 Task: Plan a picnic at the lake on the 6th at 3:00 PM.
Action: Mouse moved to (436, 150)
Screenshot: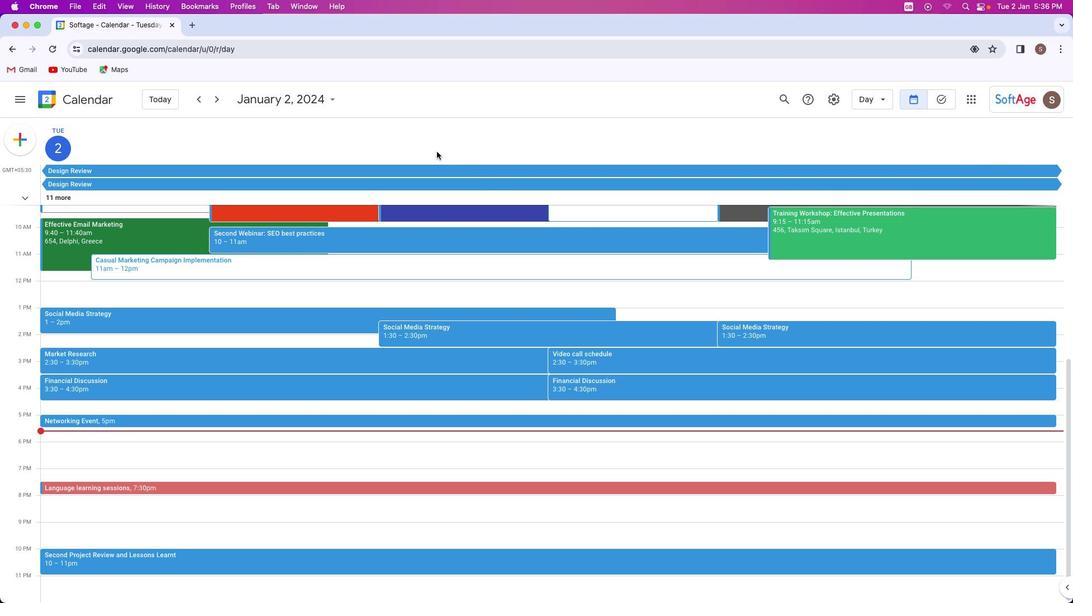 
Action: Mouse pressed left at (436, 150)
Screenshot: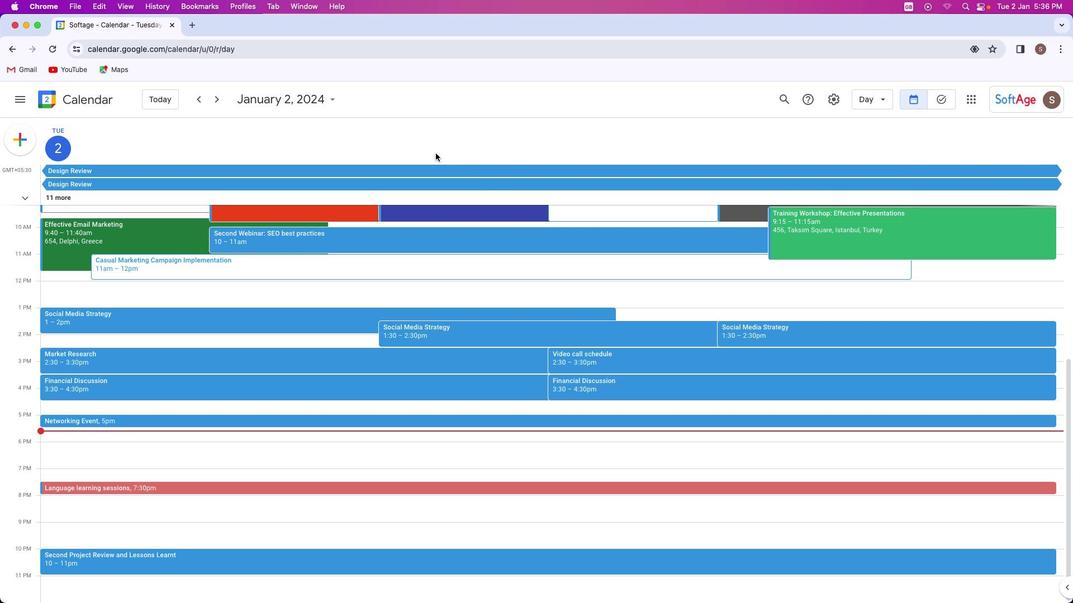 
Action: Mouse moved to (23, 138)
Screenshot: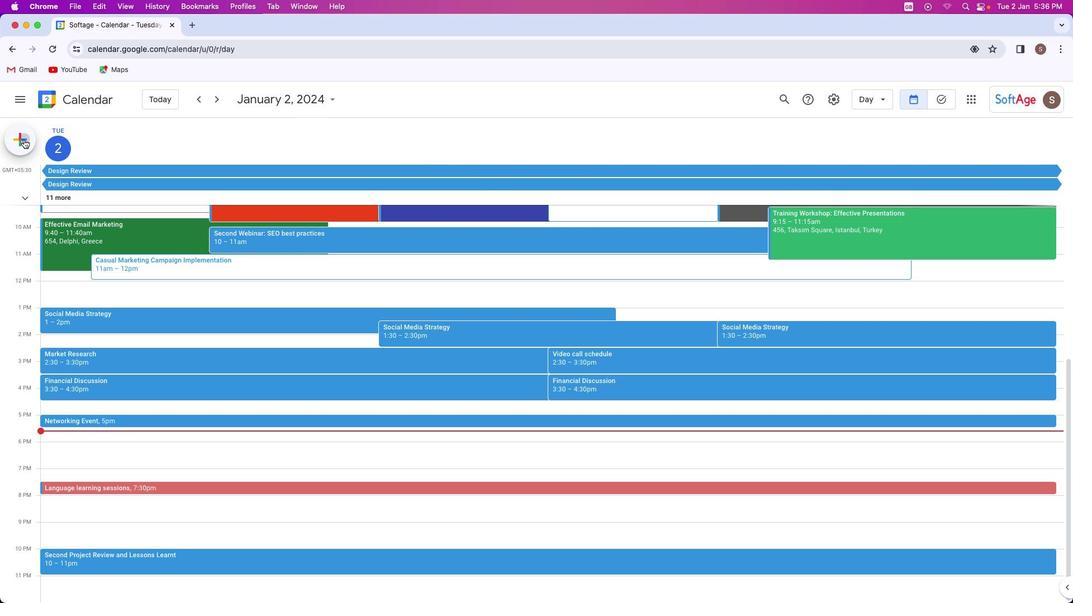 
Action: Mouse pressed left at (23, 138)
Screenshot: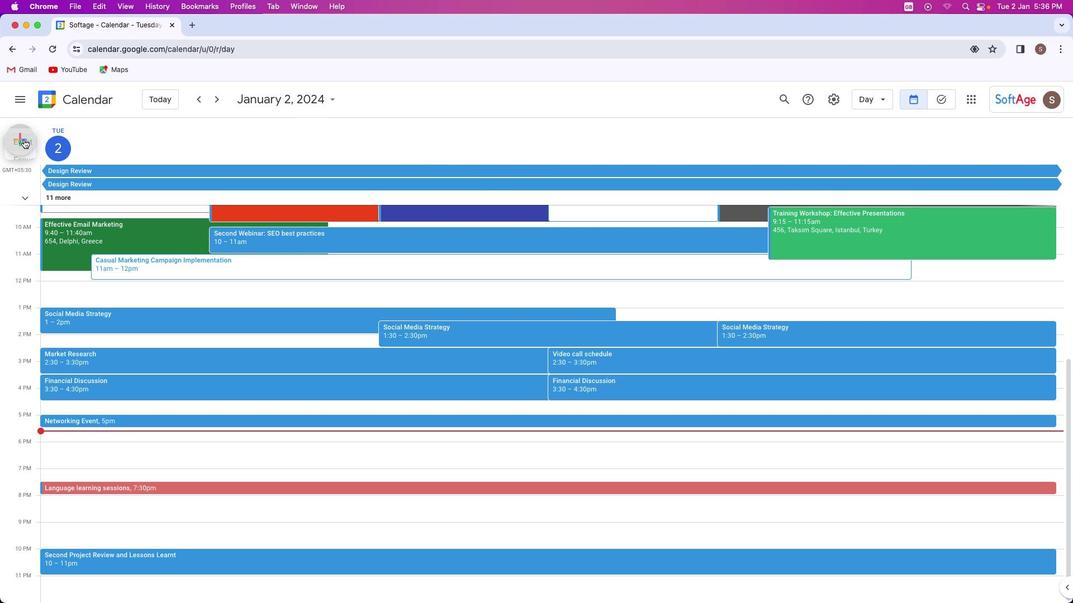 
Action: Mouse moved to (36, 174)
Screenshot: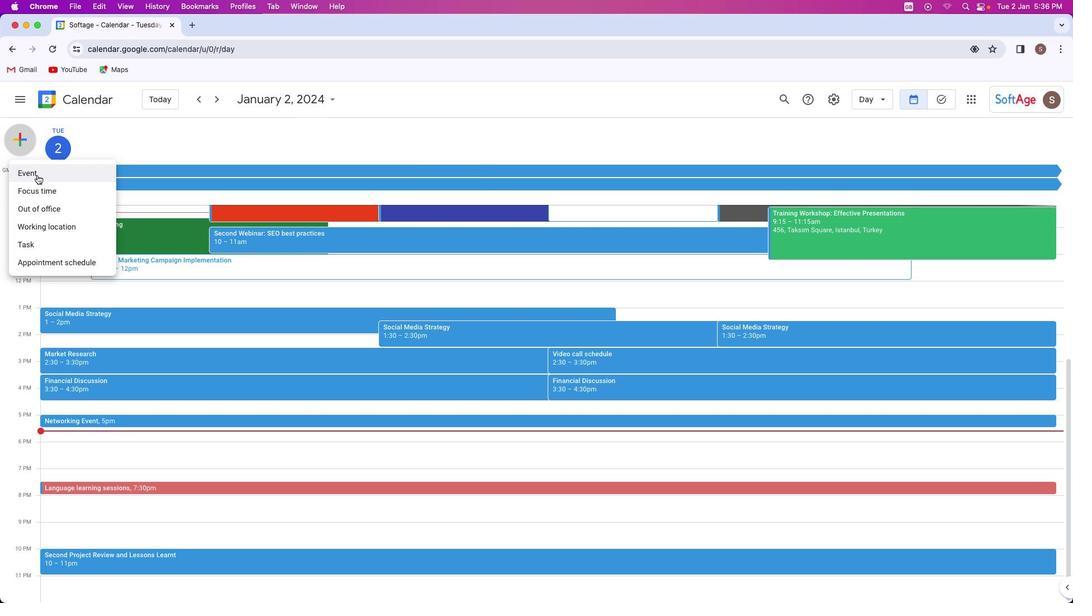 
Action: Mouse pressed left at (36, 174)
Screenshot: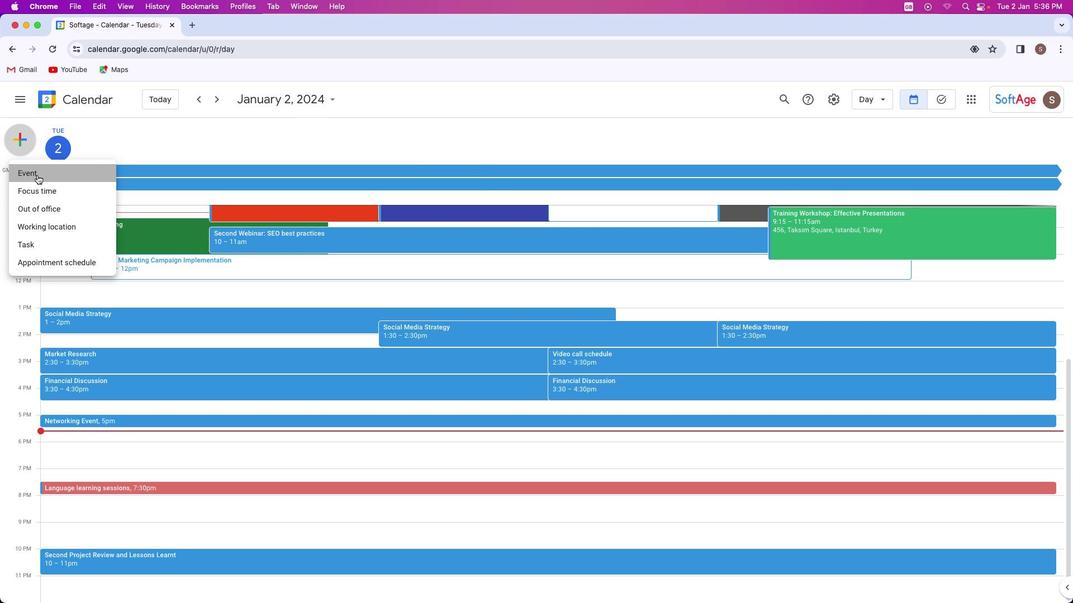 
Action: Mouse moved to (410, 237)
Screenshot: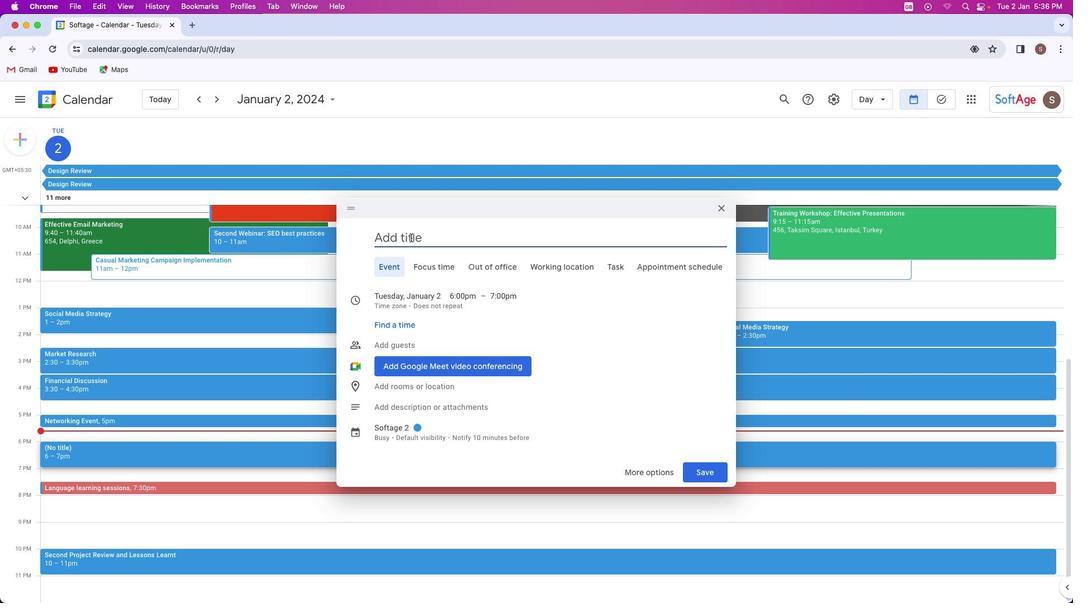 
Action: Key pressed Key.shift'P''i''c''n''i''c'Key.space'a''t'Key.space't''h''e'Key.space'l''a''k''e'
Screenshot: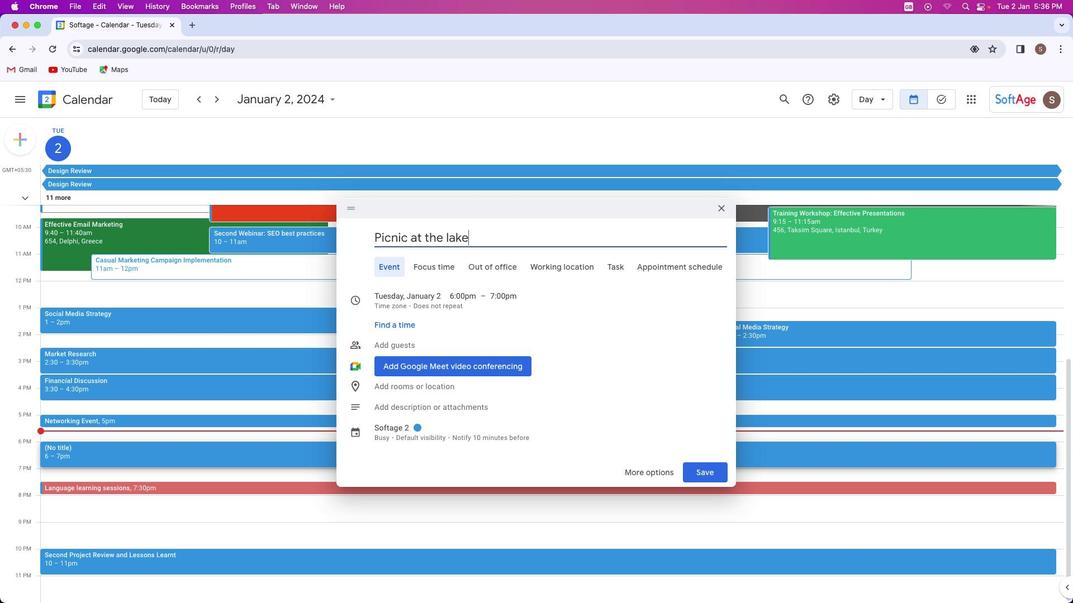 
Action: Mouse moved to (413, 301)
Screenshot: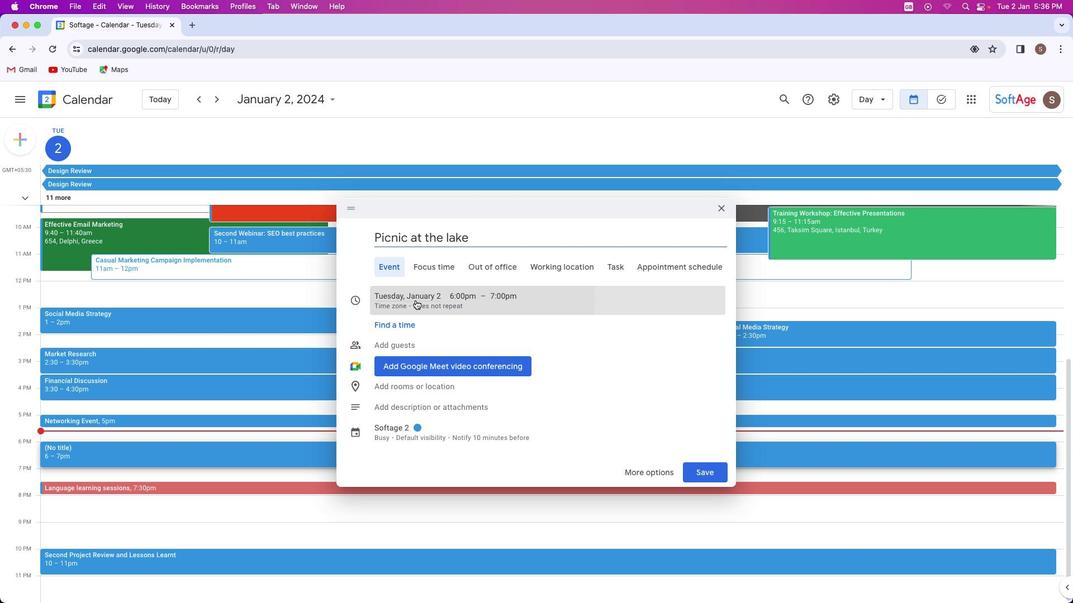 
Action: Mouse pressed left at (413, 301)
Screenshot: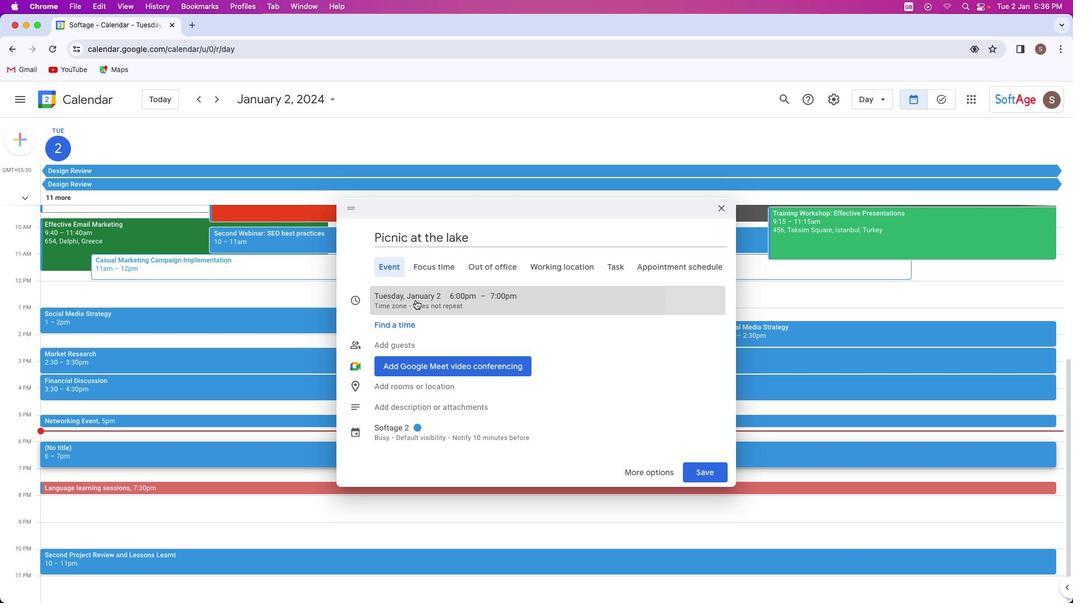 
Action: Mouse moved to (423, 296)
Screenshot: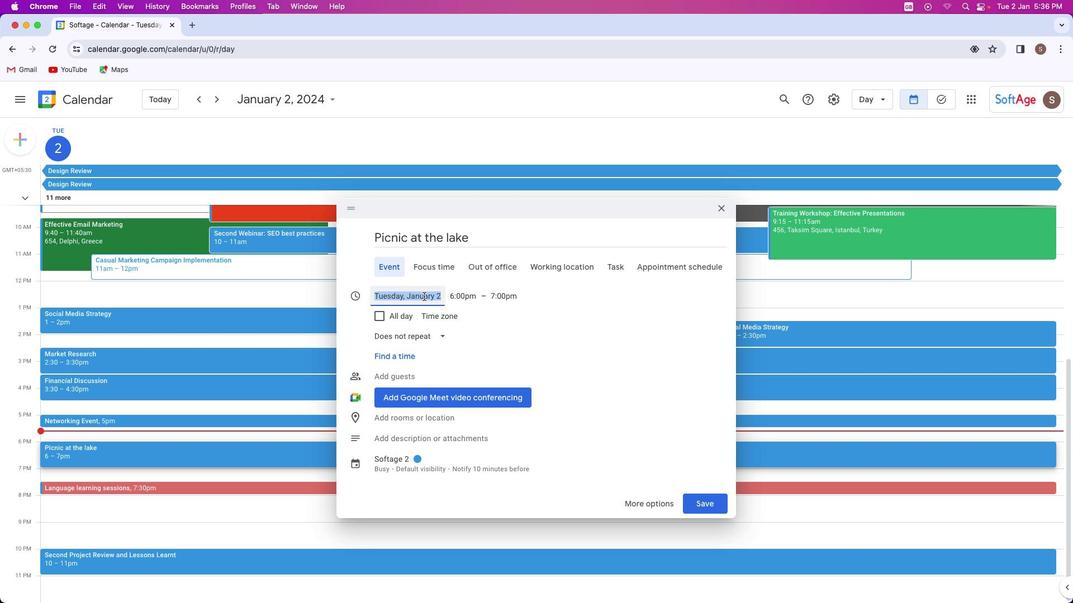
Action: Mouse pressed left at (423, 296)
Screenshot: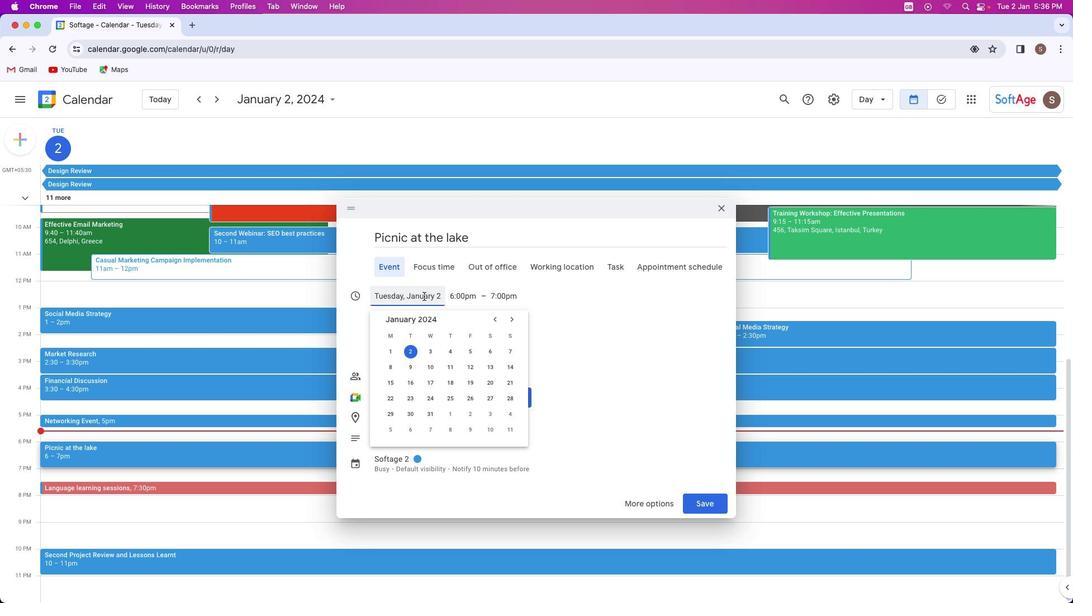 
Action: Mouse moved to (491, 352)
Screenshot: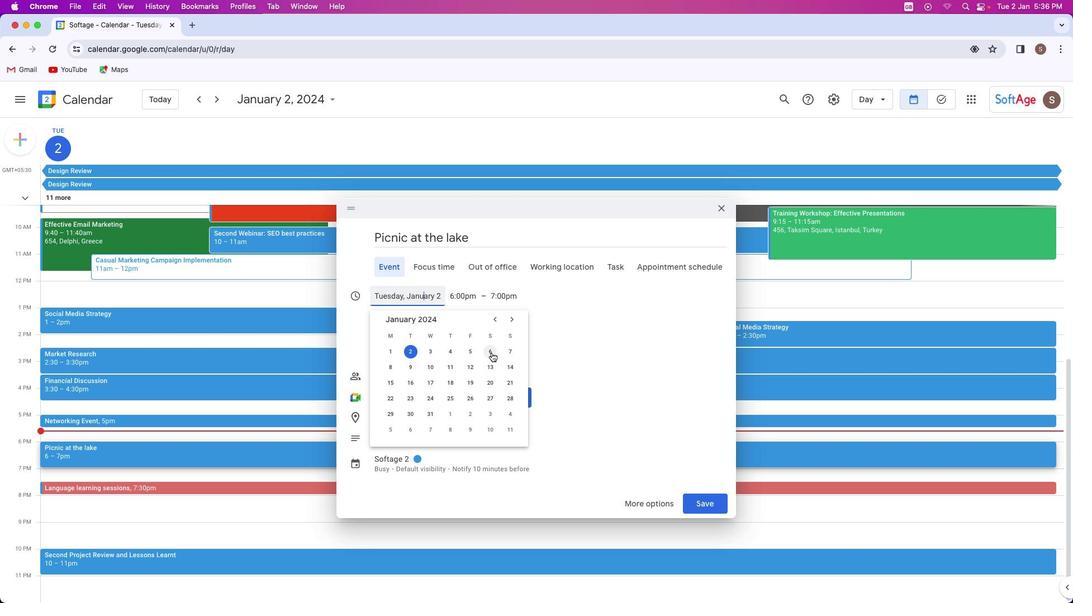 
Action: Mouse pressed left at (491, 352)
Screenshot: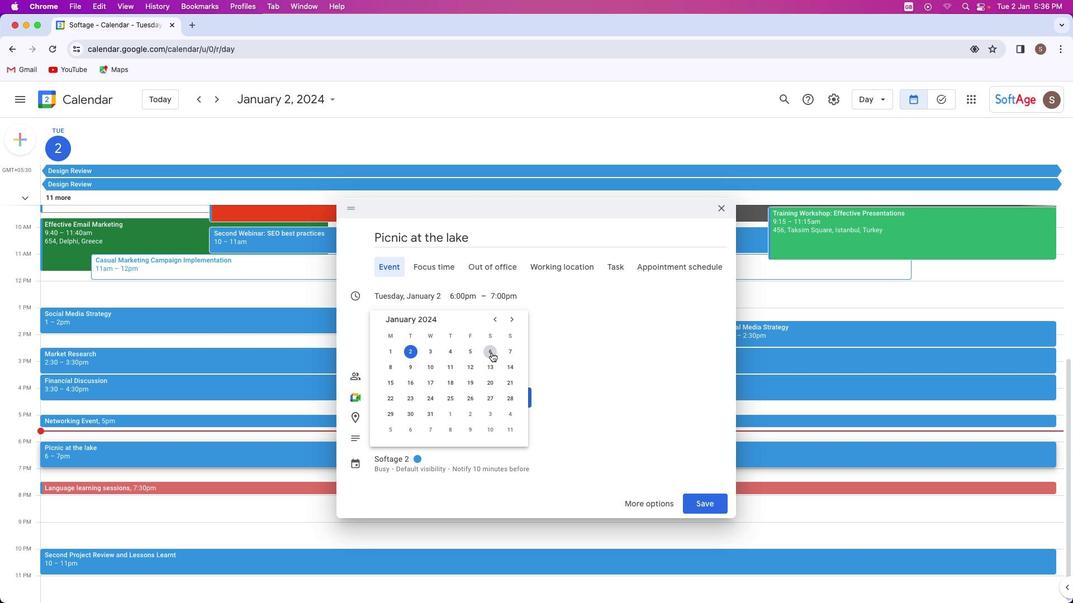 
Action: Mouse moved to (465, 298)
Screenshot: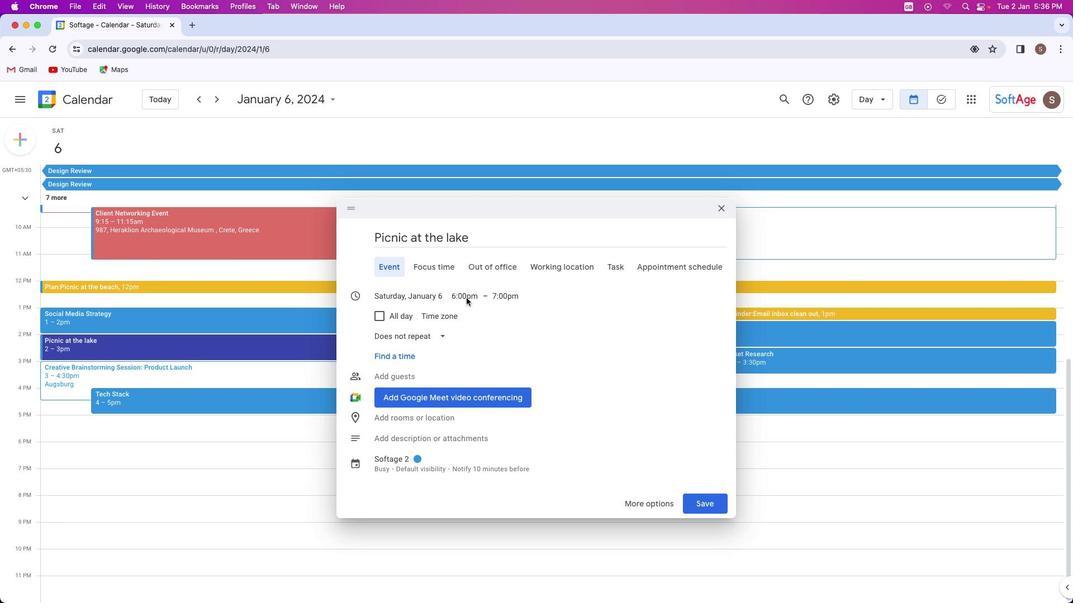 
Action: Mouse pressed left at (465, 298)
Screenshot: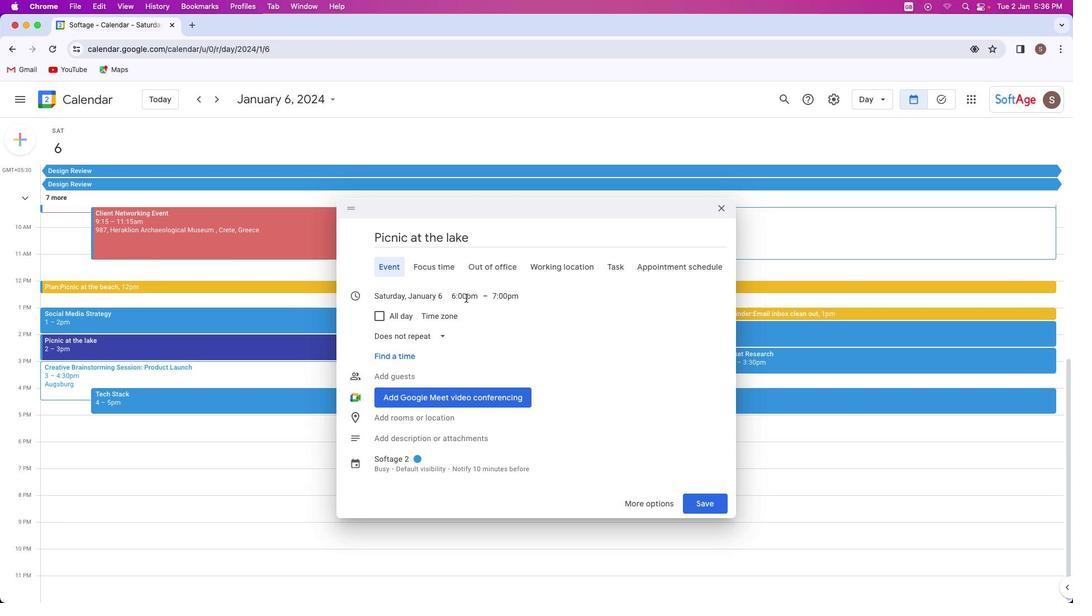 
Action: Mouse moved to (480, 372)
Screenshot: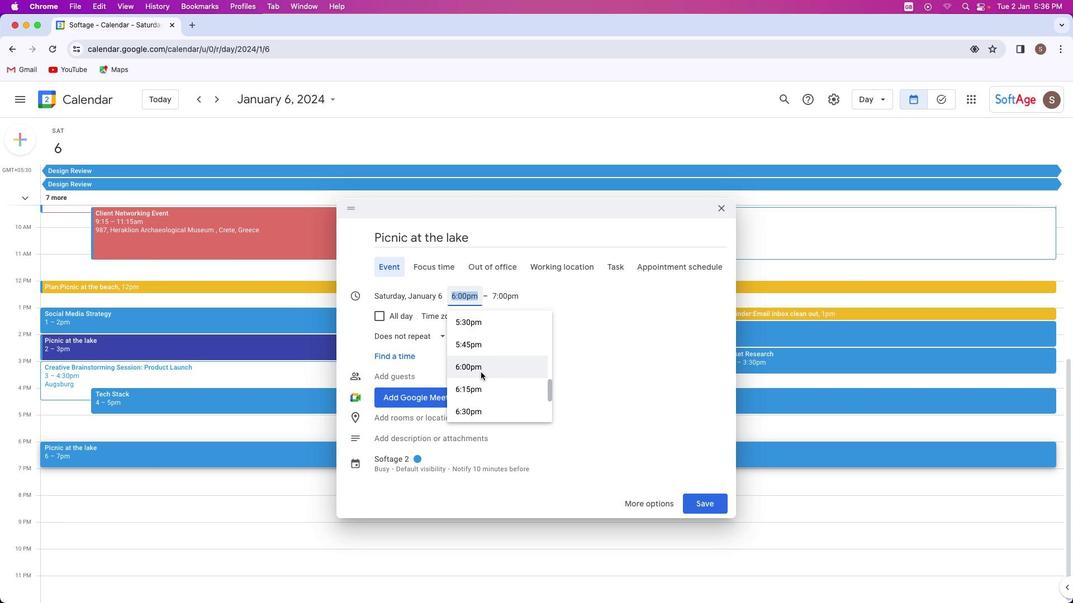 
Action: Mouse scrolled (480, 372) with delta (0, 0)
Screenshot: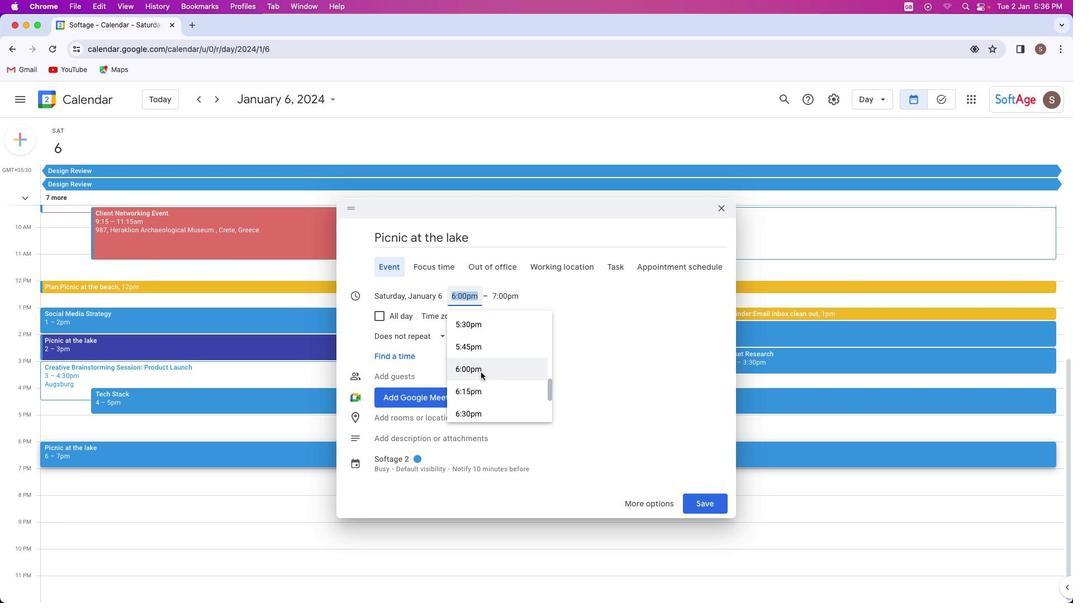 
Action: Mouse scrolled (480, 372) with delta (0, 0)
Screenshot: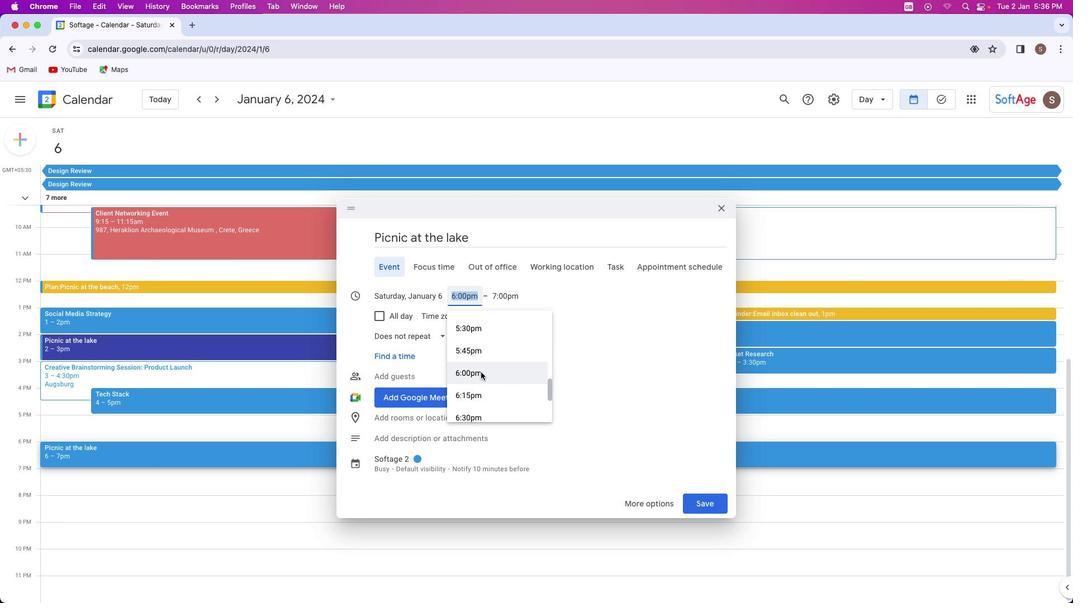
Action: Mouse scrolled (480, 372) with delta (0, 0)
Screenshot: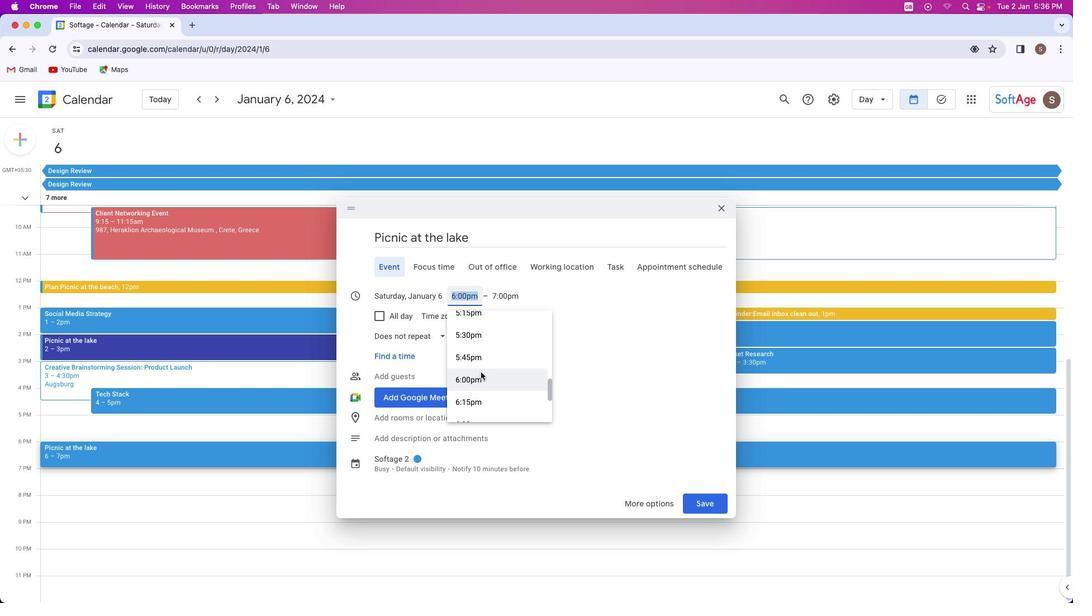 
Action: Mouse scrolled (480, 372) with delta (0, 0)
Screenshot: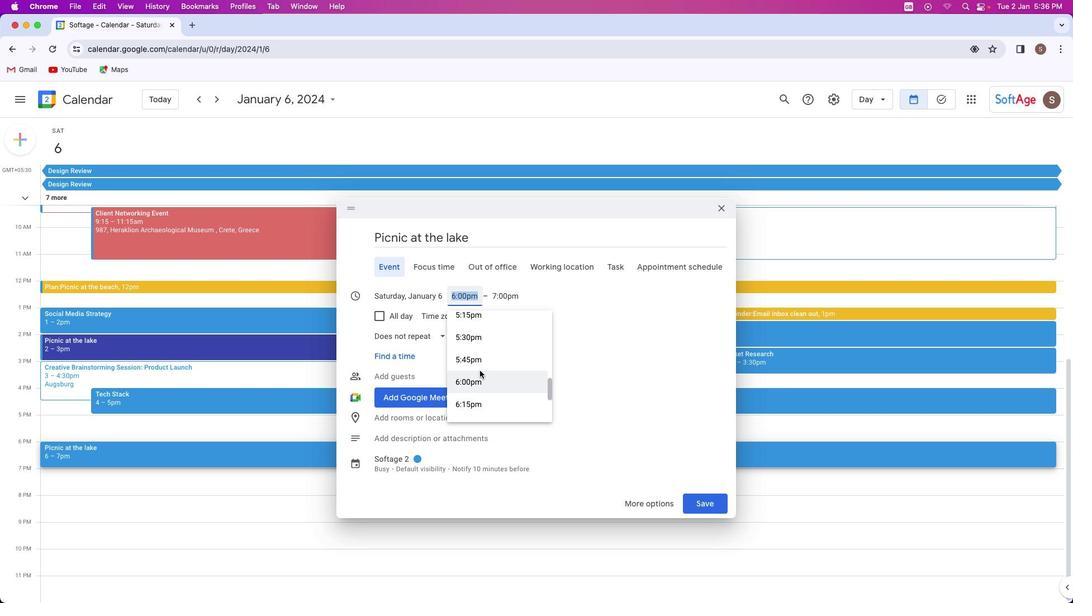 
Action: Mouse moved to (478, 369)
Screenshot: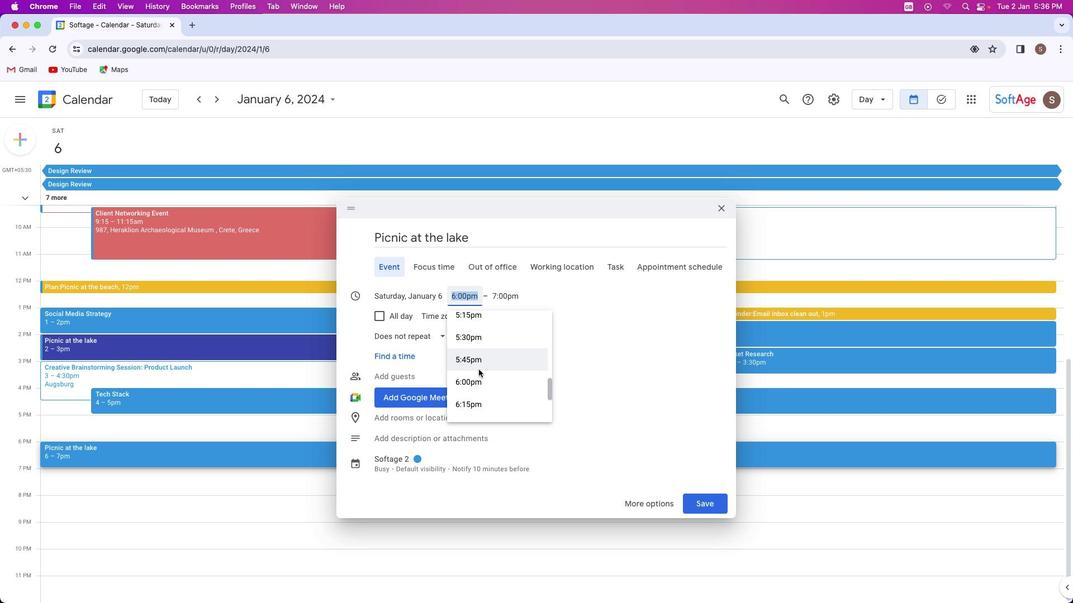 
Action: Mouse scrolled (478, 369) with delta (0, 0)
Screenshot: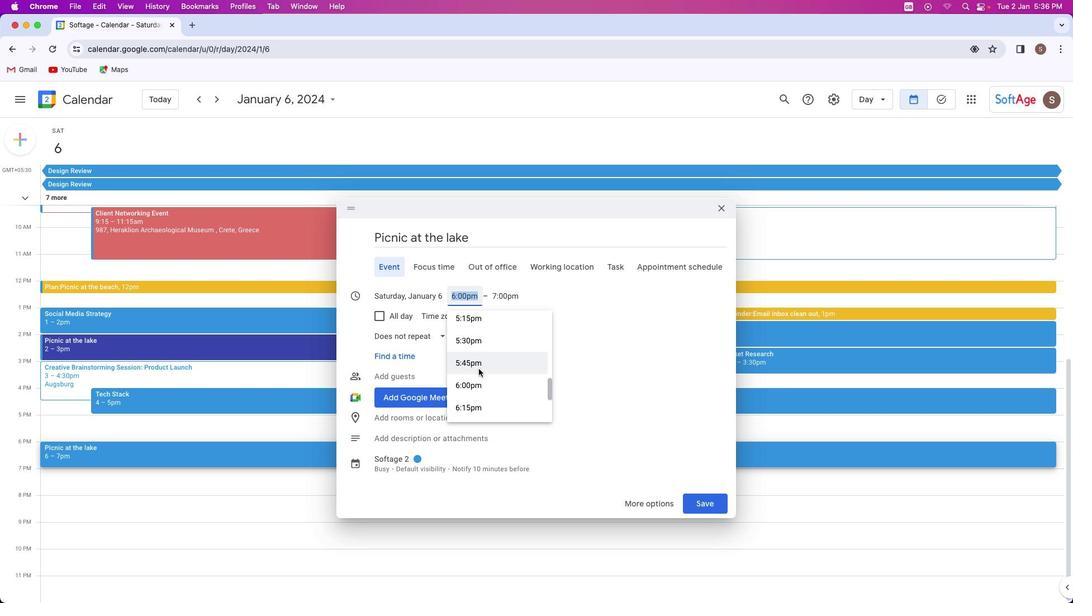 
Action: Mouse moved to (478, 369)
Screenshot: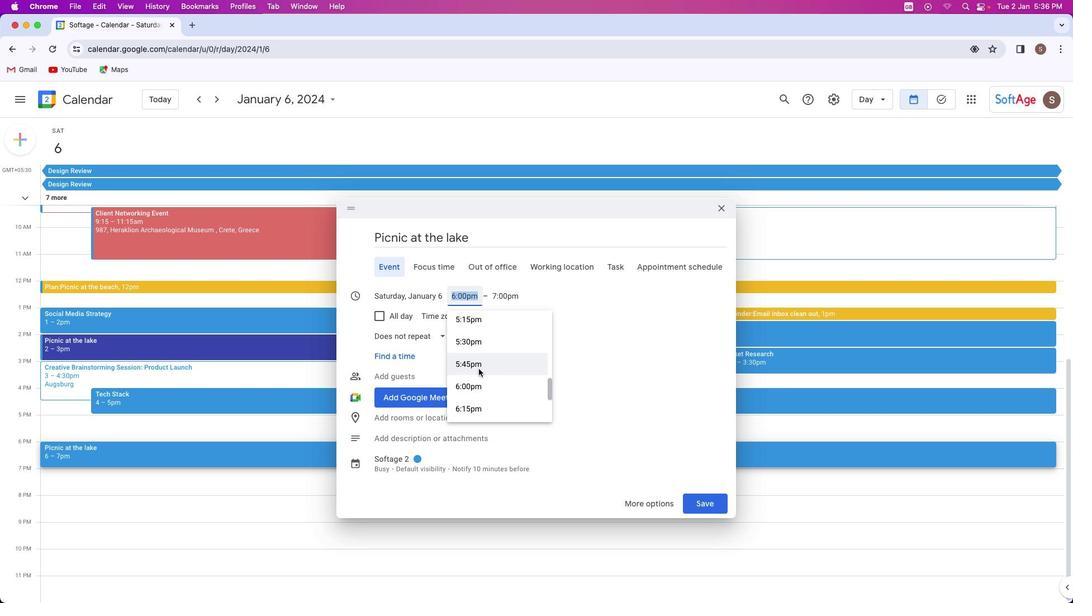 
Action: Mouse scrolled (478, 369) with delta (0, 0)
Screenshot: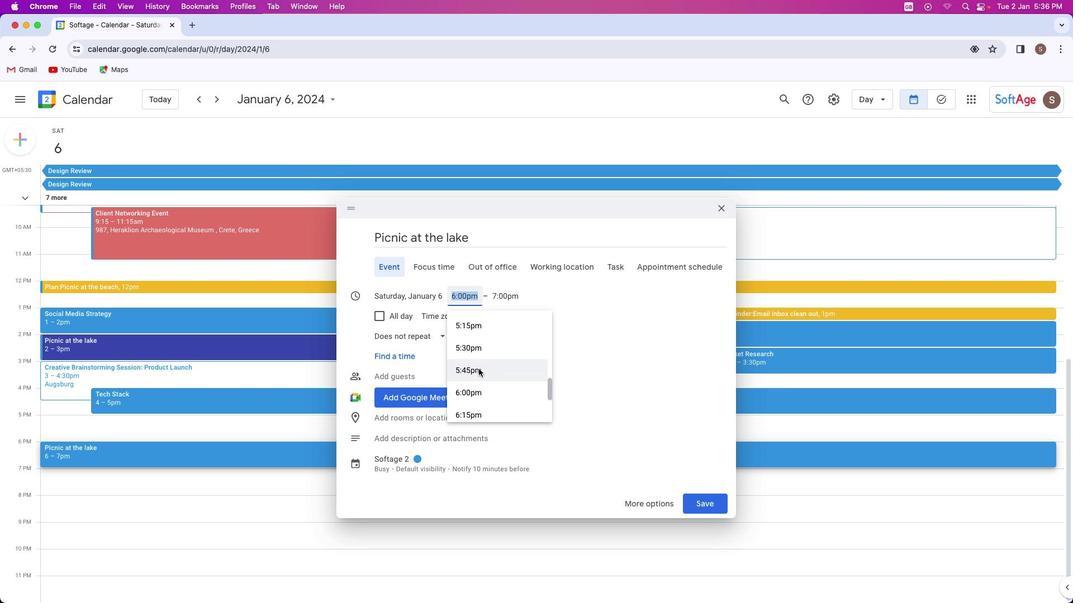 
Action: Mouse scrolled (478, 369) with delta (0, 0)
Screenshot: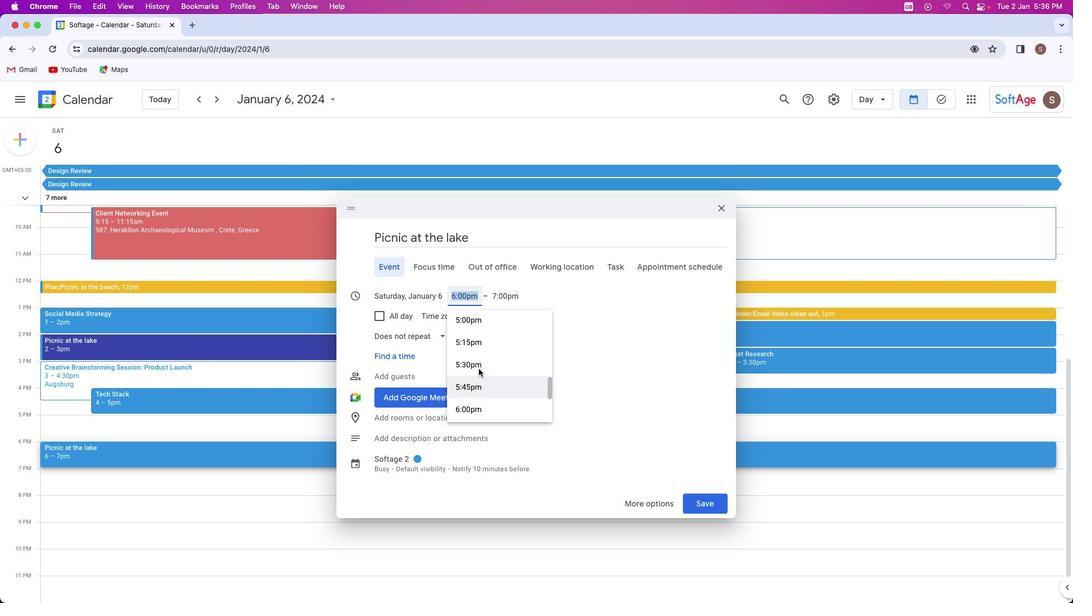 
Action: Mouse scrolled (478, 369) with delta (0, 0)
Screenshot: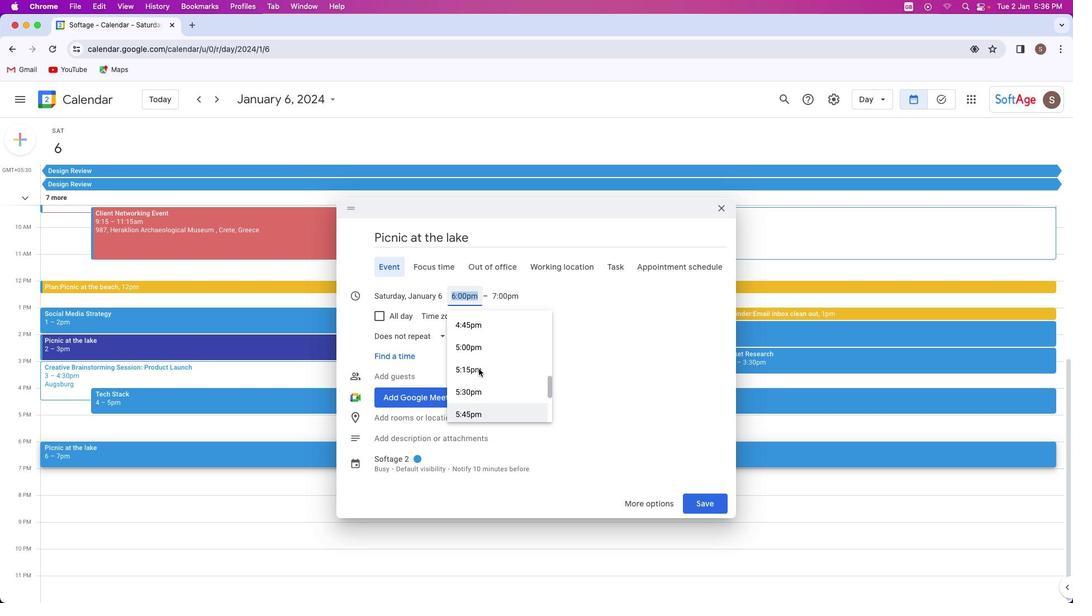 
Action: Mouse scrolled (478, 369) with delta (0, 0)
Screenshot: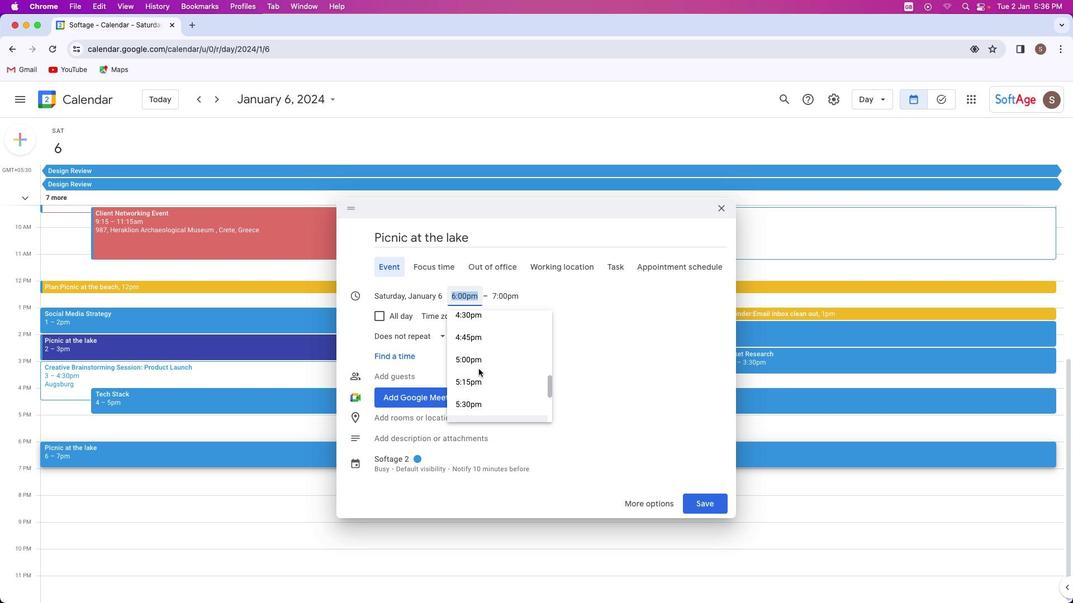 
Action: Mouse moved to (477, 369)
Screenshot: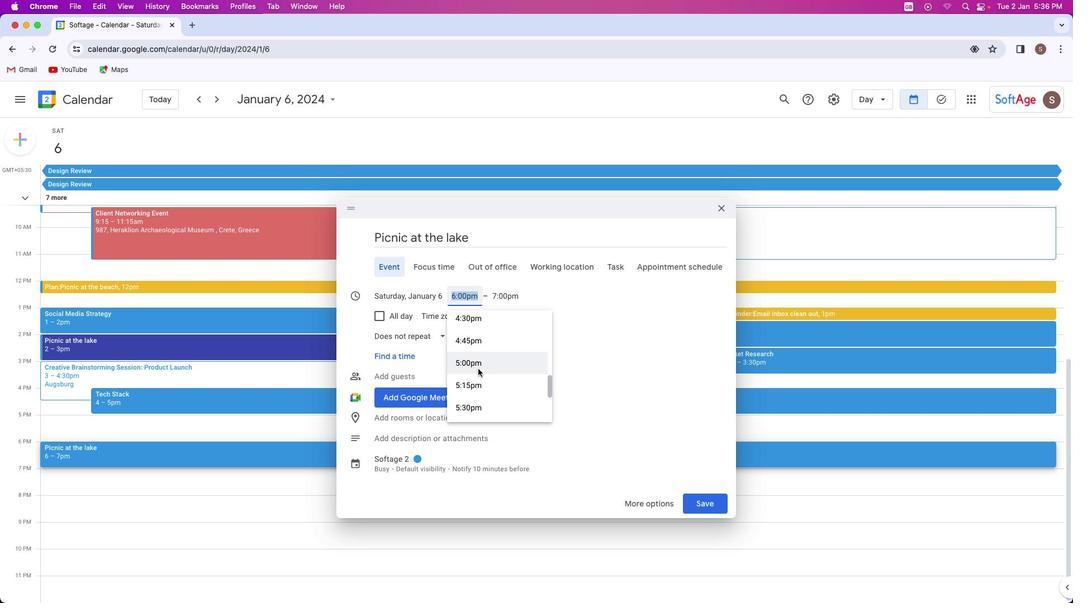 
Action: Mouse scrolled (477, 369) with delta (0, 0)
Screenshot: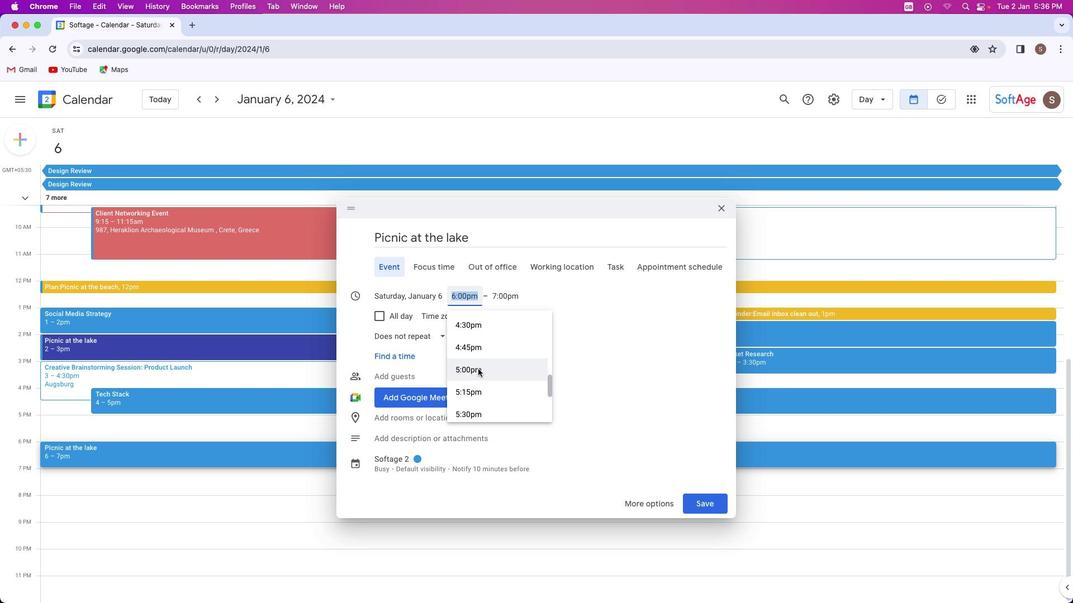 
Action: Mouse scrolled (477, 369) with delta (0, 0)
Screenshot: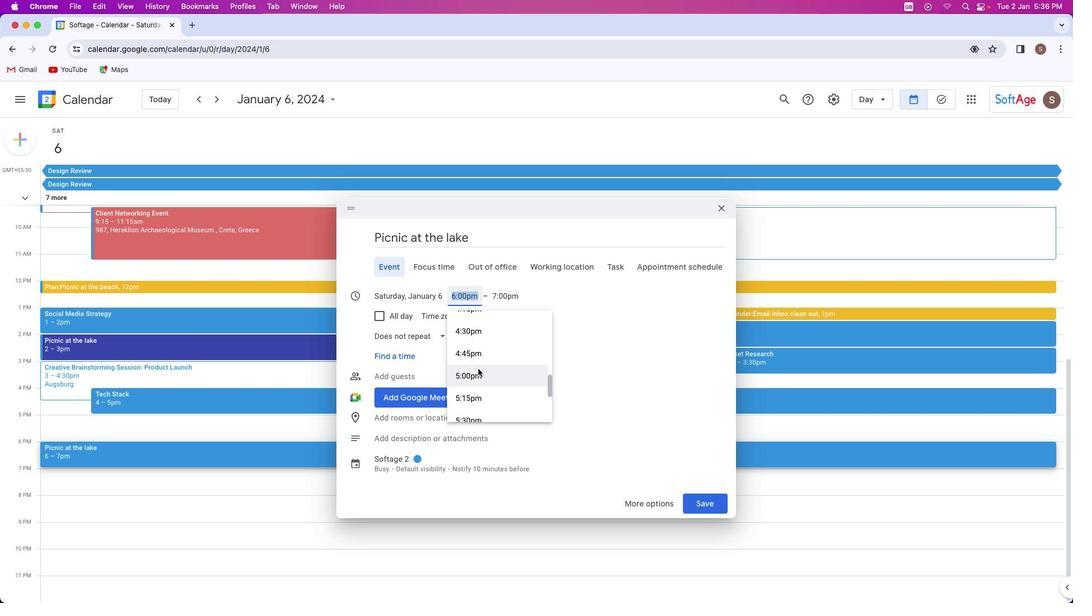
Action: Mouse scrolled (477, 369) with delta (0, 0)
Screenshot: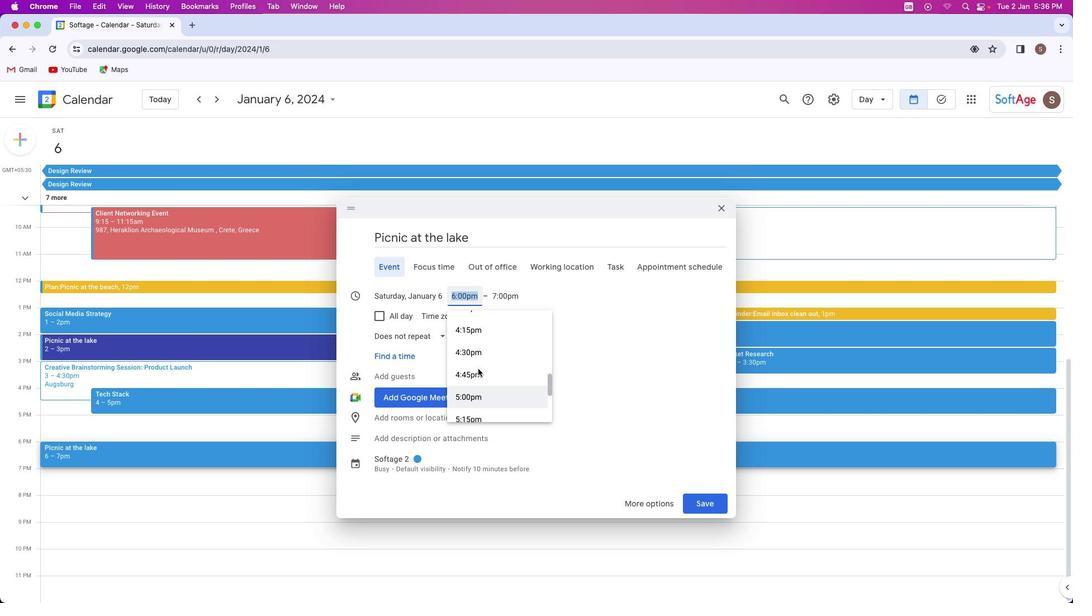 
Action: Mouse scrolled (477, 369) with delta (0, 0)
Screenshot: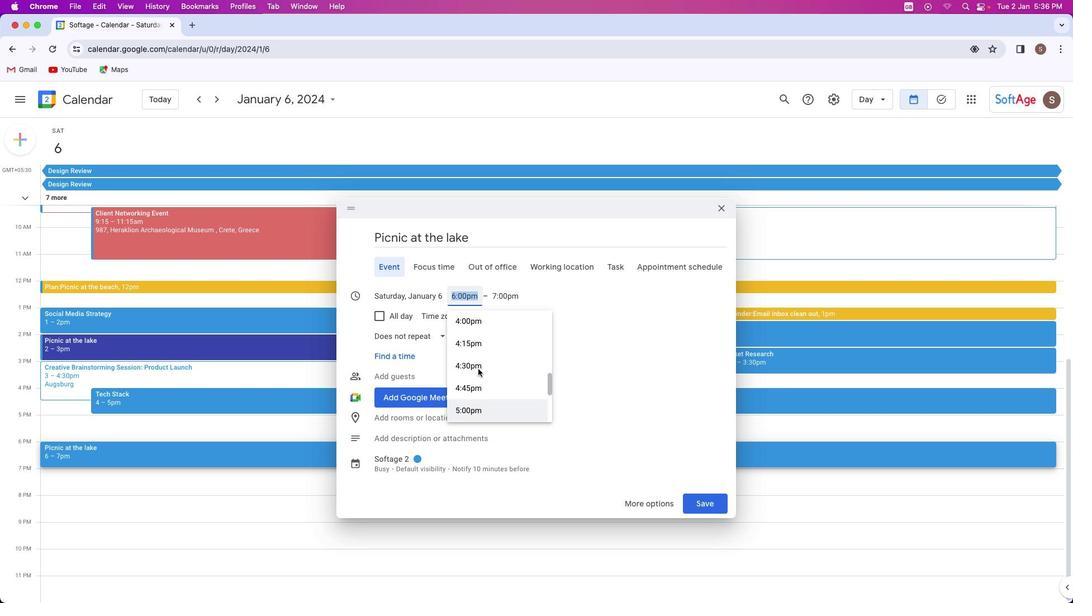 
Action: Mouse scrolled (477, 369) with delta (0, 0)
Screenshot: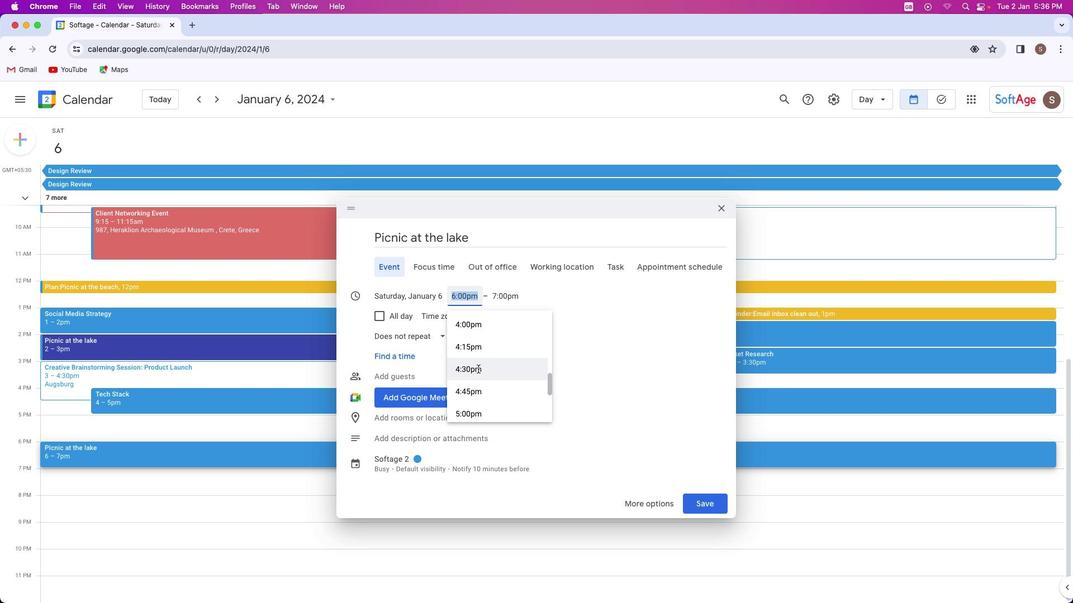 
Action: Mouse scrolled (477, 369) with delta (0, 0)
Screenshot: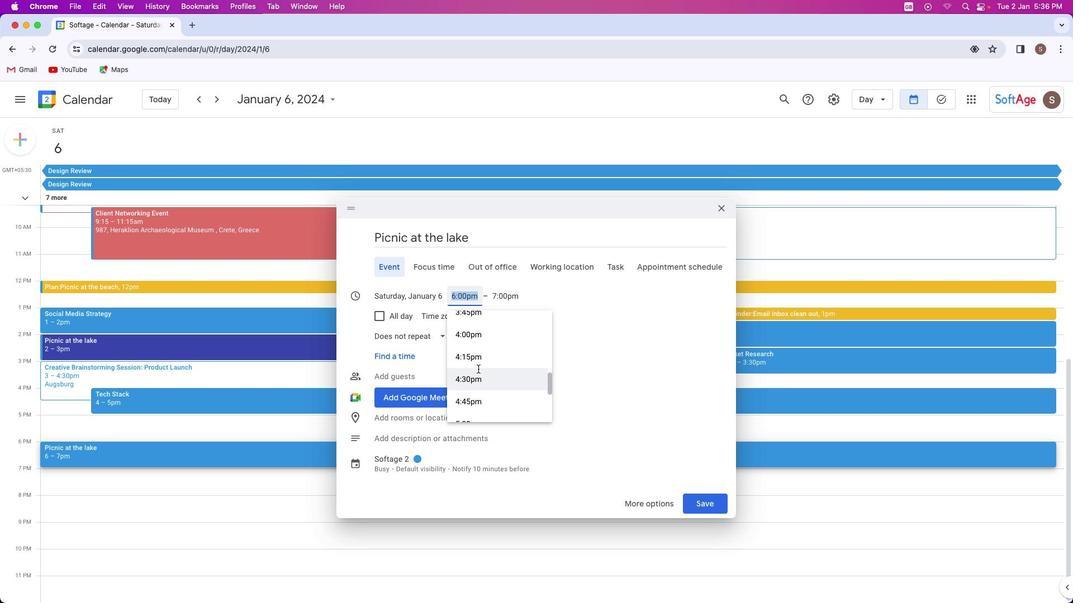 
Action: Mouse scrolled (477, 369) with delta (0, 0)
Screenshot: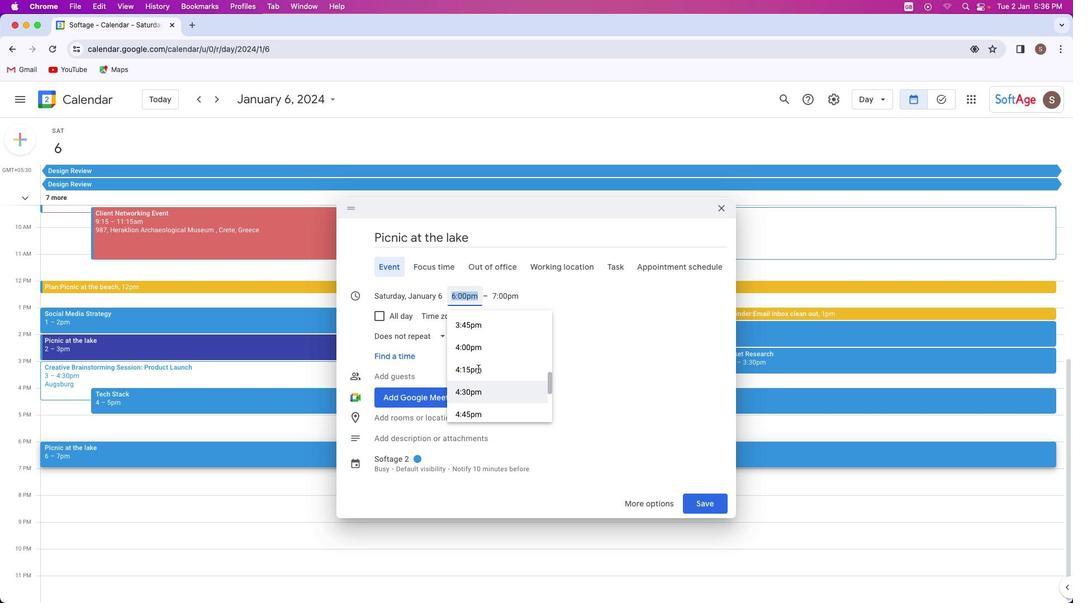 
Action: Mouse scrolled (477, 369) with delta (0, 0)
Screenshot: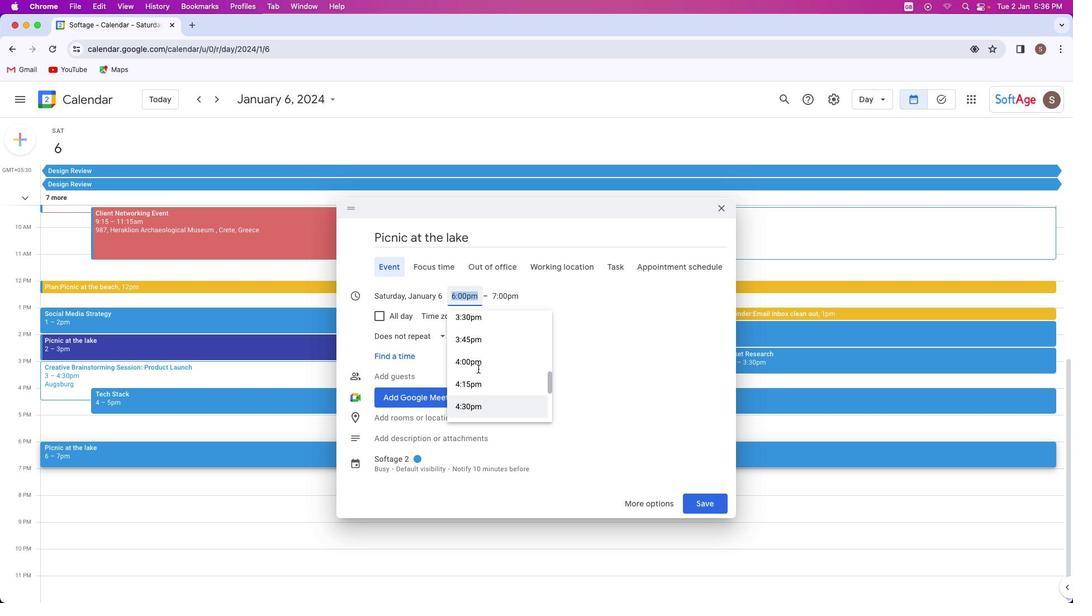 
Action: Mouse moved to (476, 369)
Screenshot: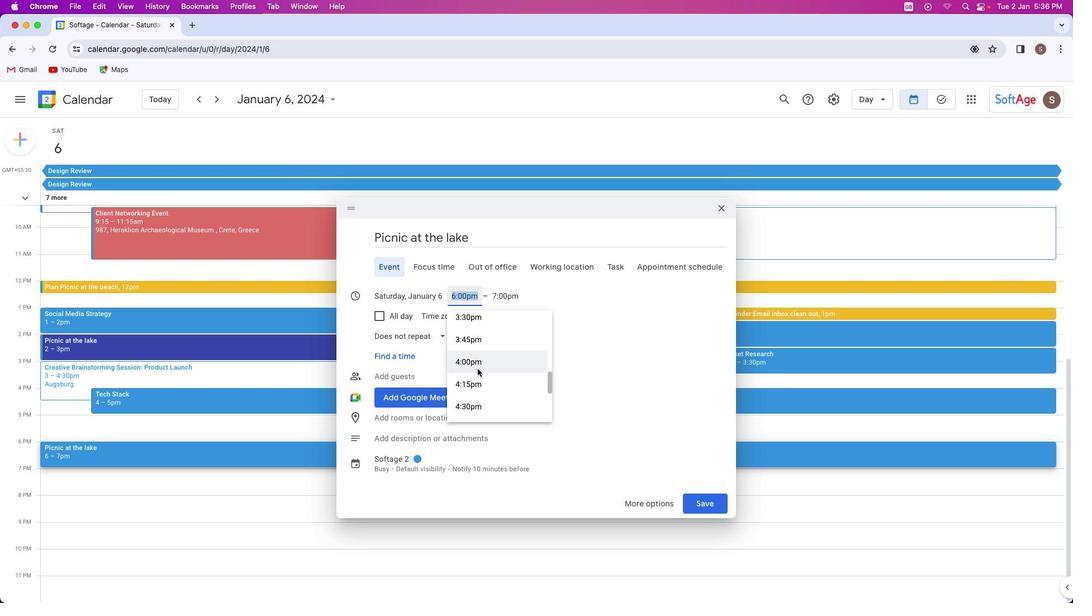 
Action: Mouse scrolled (476, 369) with delta (0, 0)
Screenshot: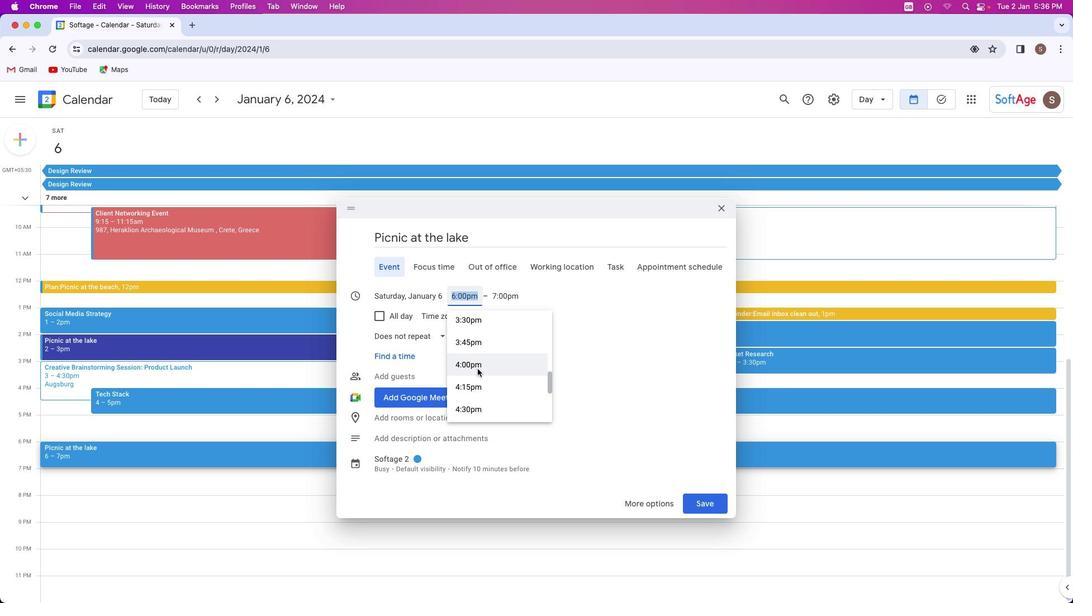
Action: Mouse scrolled (476, 369) with delta (0, 0)
Screenshot: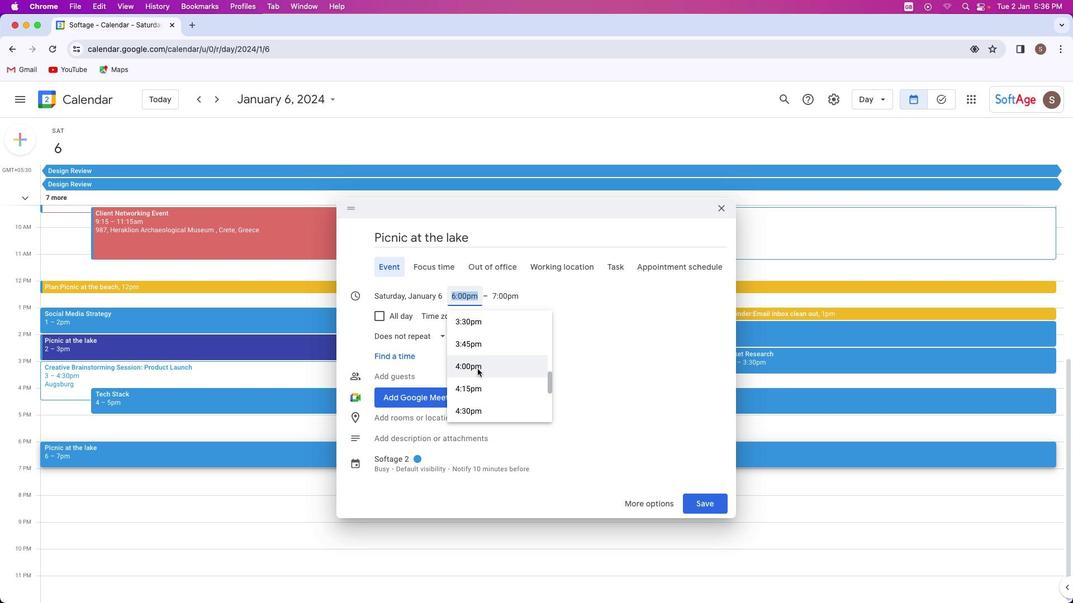 
Action: Mouse scrolled (476, 369) with delta (0, 0)
Screenshot: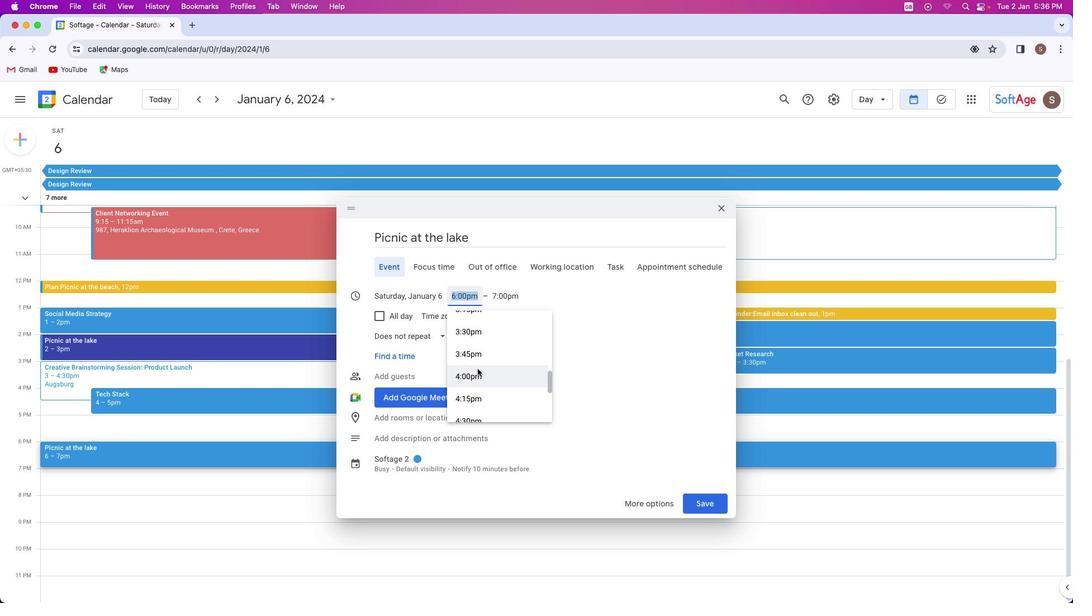 
Action: Mouse scrolled (476, 369) with delta (0, 0)
Screenshot: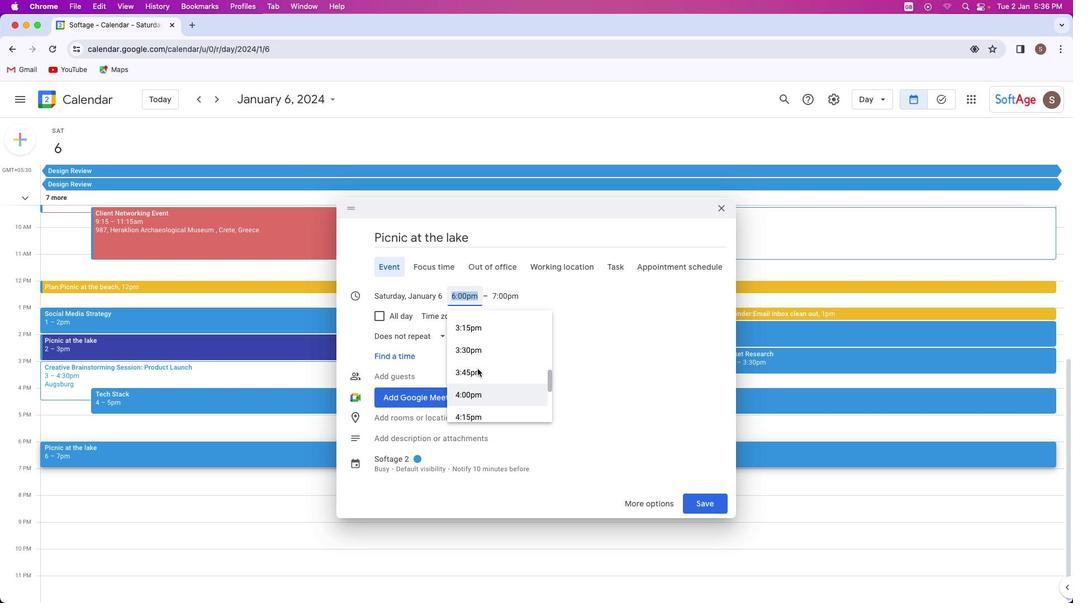
Action: Mouse scrolled (476, 369) with delta (0, 0)
Screenshot: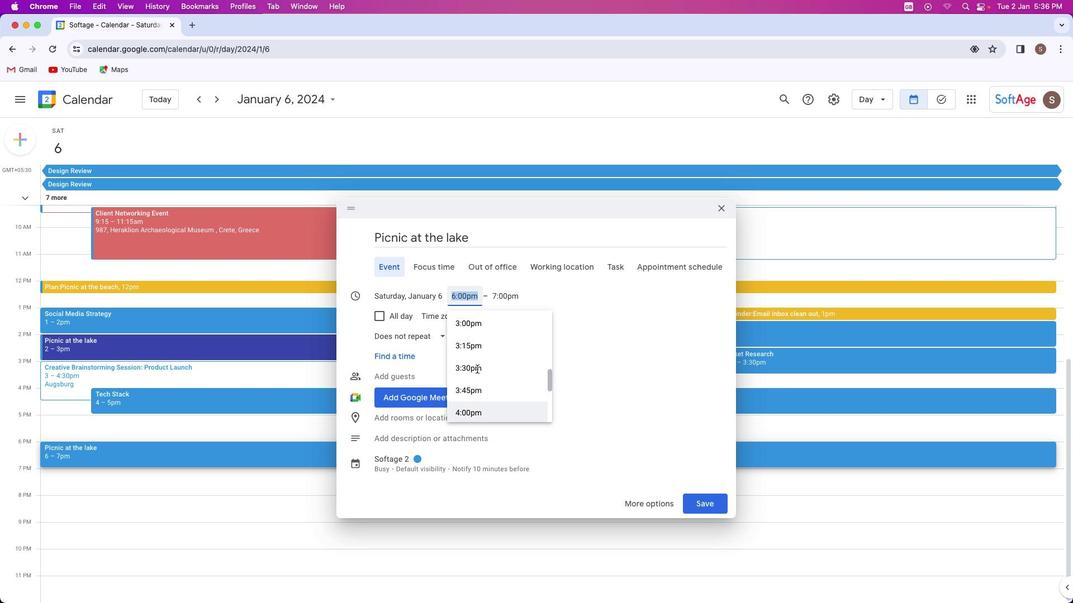 
Action: Mouse moved to (482, 327)
Screenshot: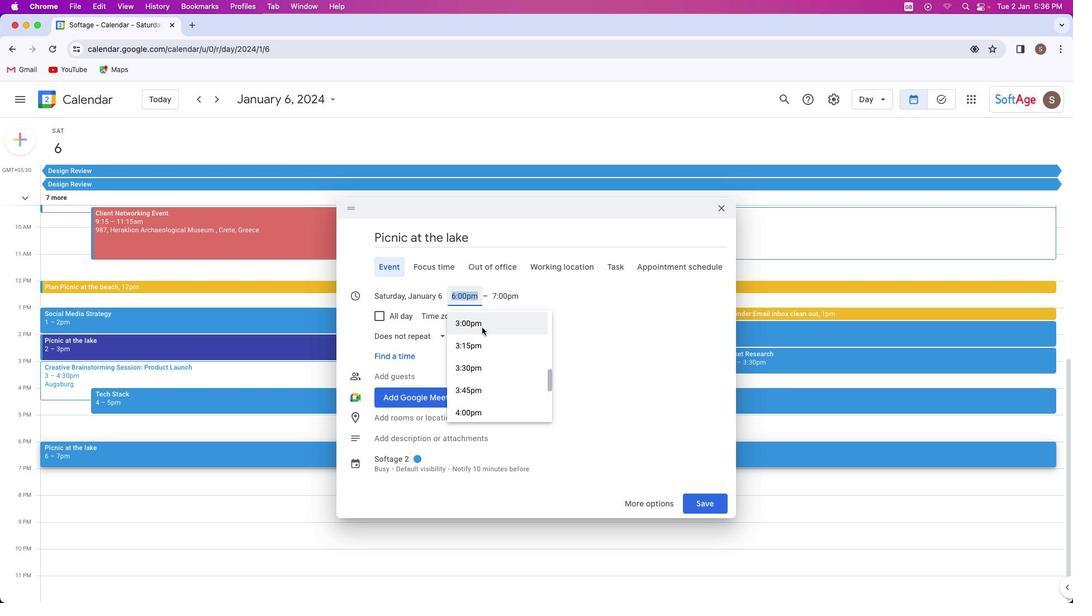 
Action: Mouse pressed left at (482, 327)
Screenshot: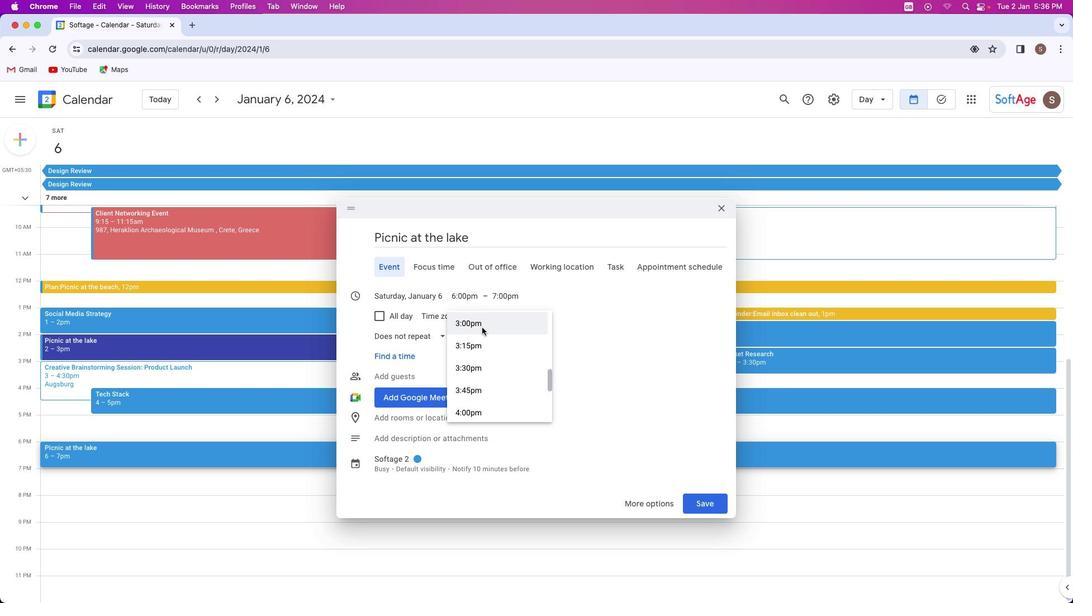 
Action: Mouse moved to (408, 438)
Screenshot: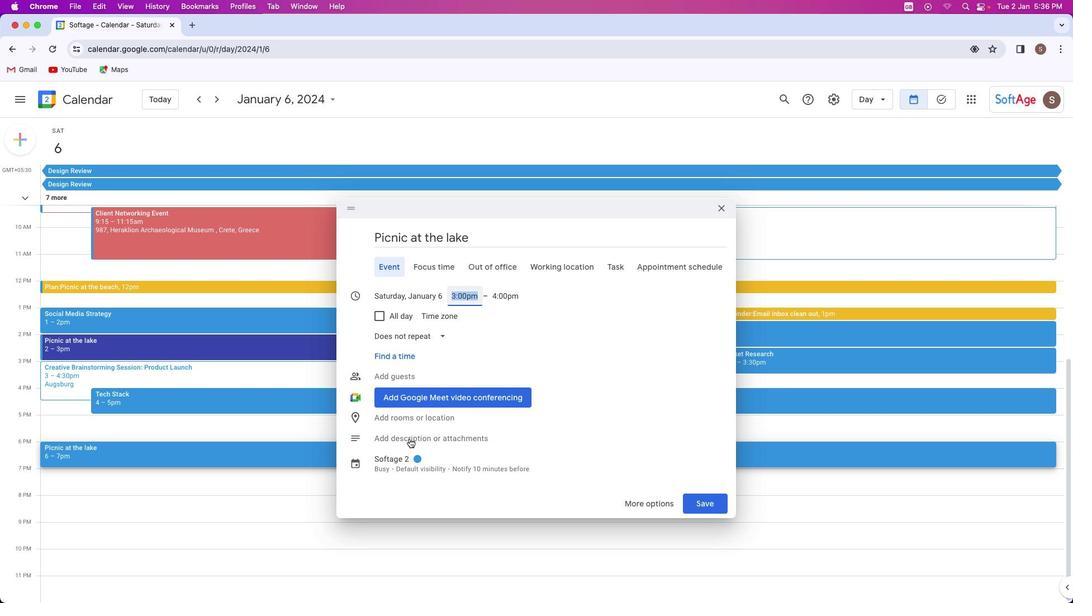 
Action: Mouse pressed left at (408, 438)
Screenshot: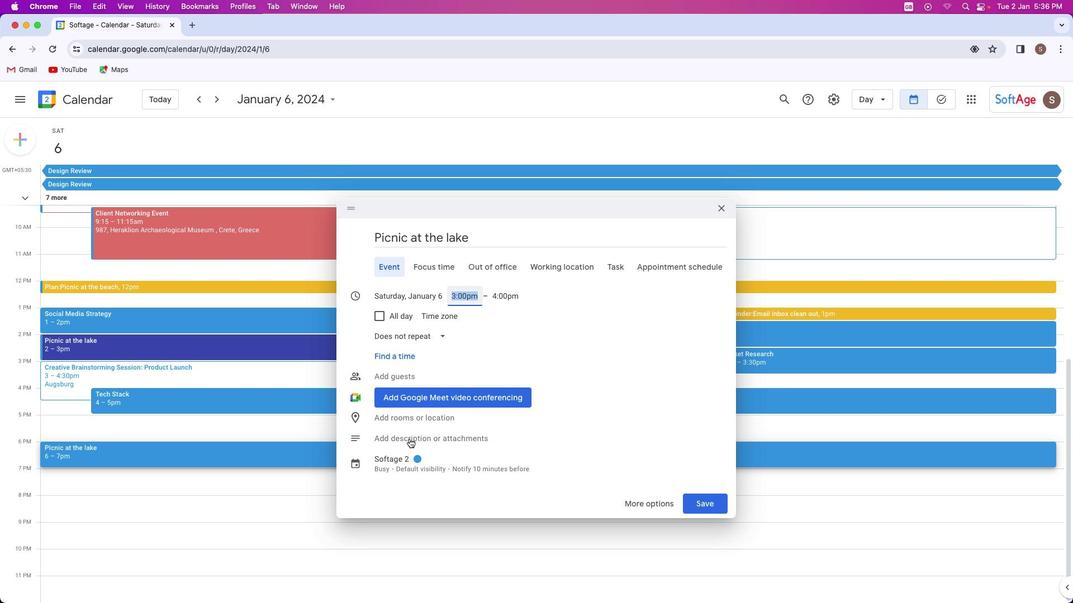 
Action: Mouse moved to (610, 391)
Screenshot: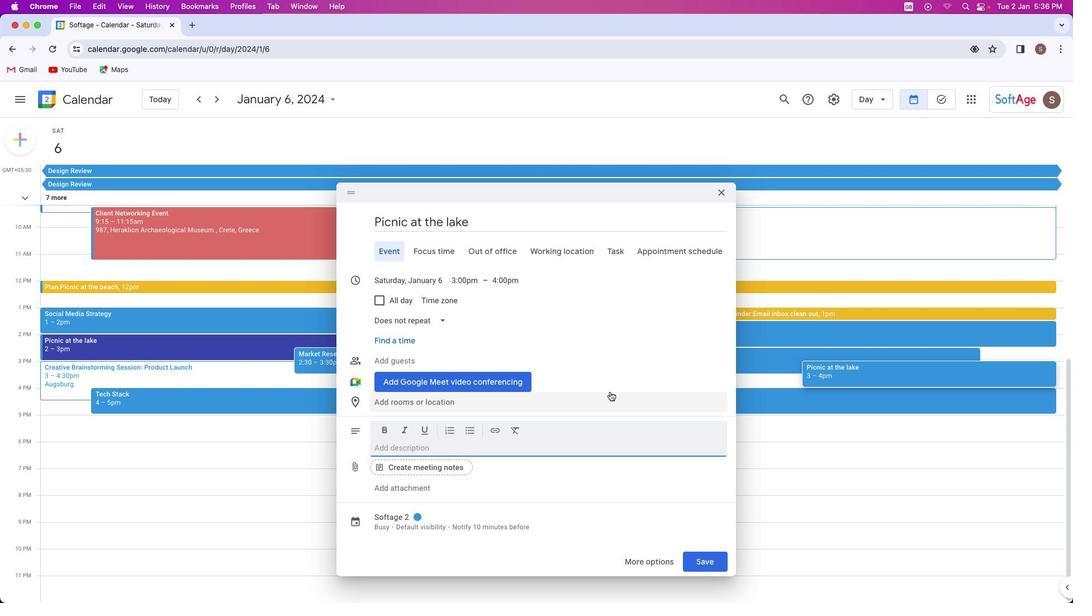 
Action: Key pressed Key.shift'T''h''i''s'Key.space'p''i''c''n''i''n'Key.backspace'c'Key.space'a''t'Key.space't''h''e'Key.space'l''a''k''e'Key.spaceKey.backspace'.'Key.leftKey.leftKey.leftKey.leftKey.leftKey.leftKey.leftKey.leftKey.leftKey.leftKey.leftKey.leftKey.leftKey.leftKey.leftKey.leftKey.leftKey.leftKey.leftKey.leftKey.space'i''s'Key.space'o'Key.backspace
Screenshot: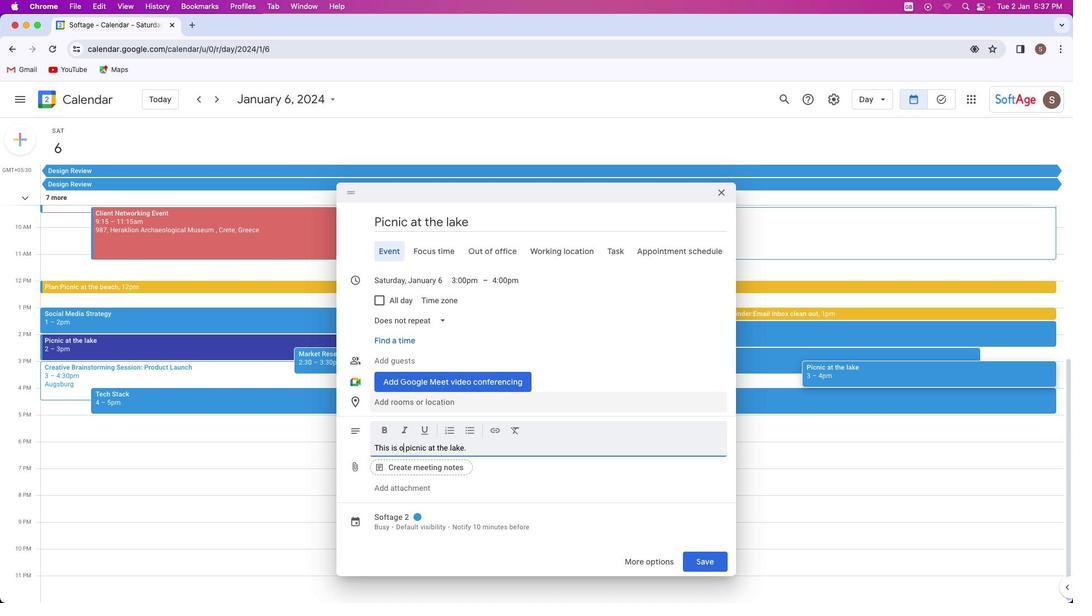 
Action: Mouse moved to (405, 455)
Screenshot: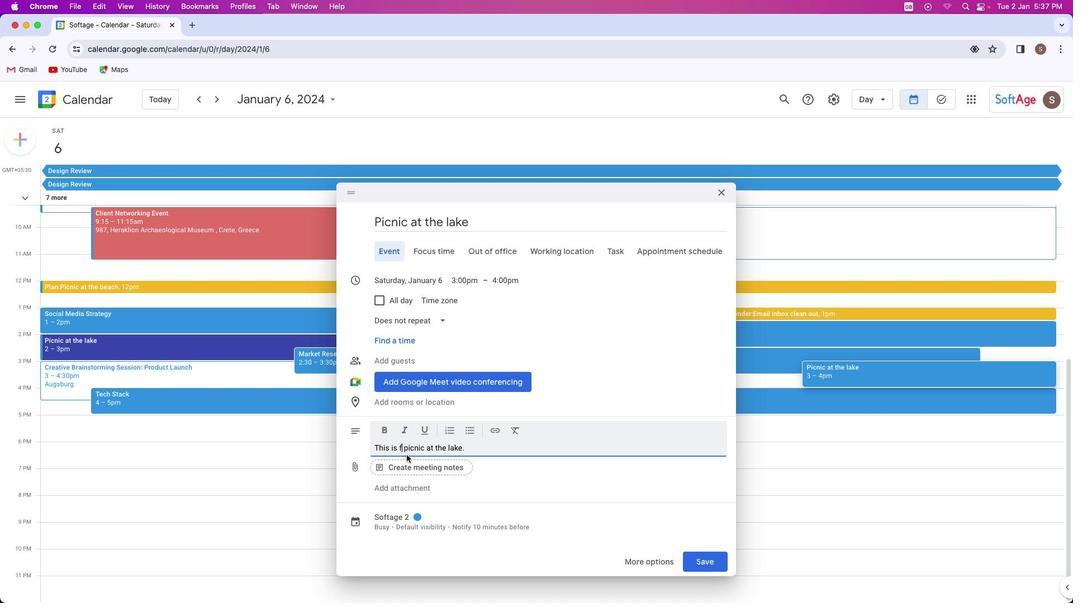 
Action: Key pressed 'f'
Screenshot: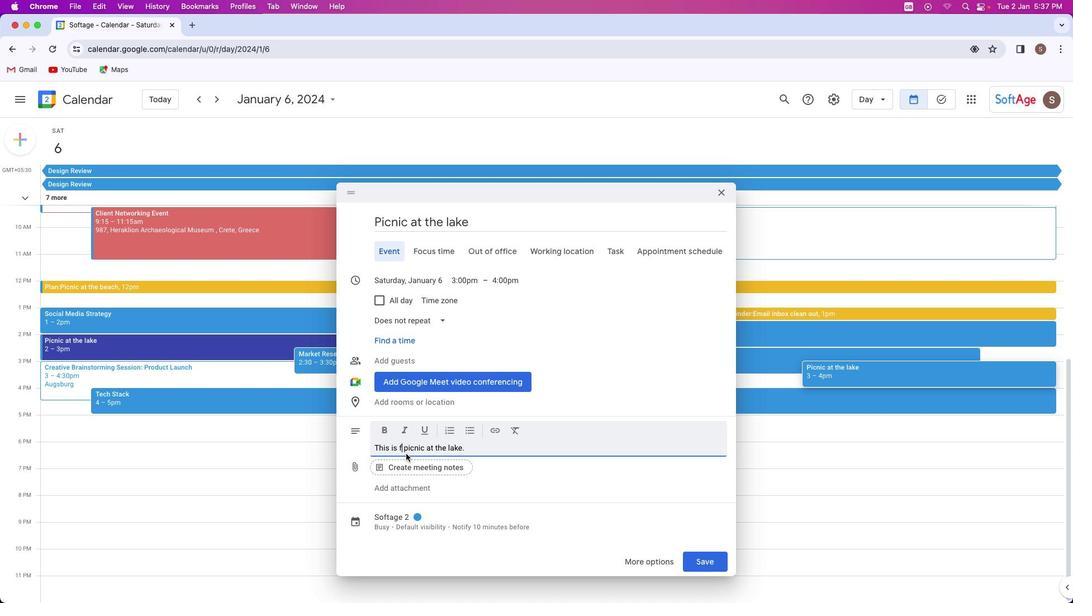 
Action: Mouse moved to (405, 454)
Screenshot: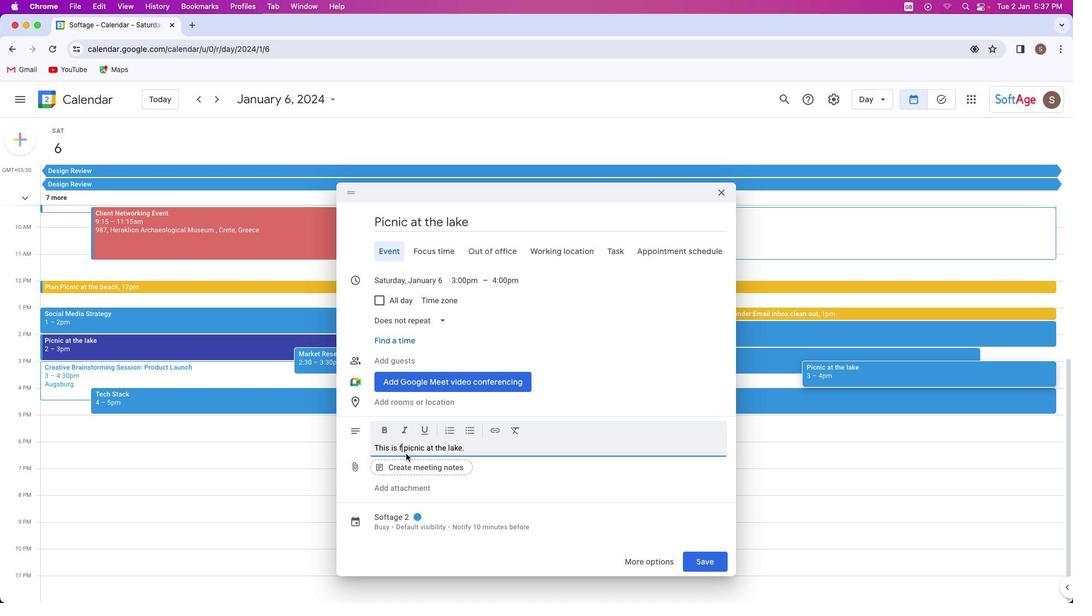 
Action: Key pressed 'o''r'
Screenshot: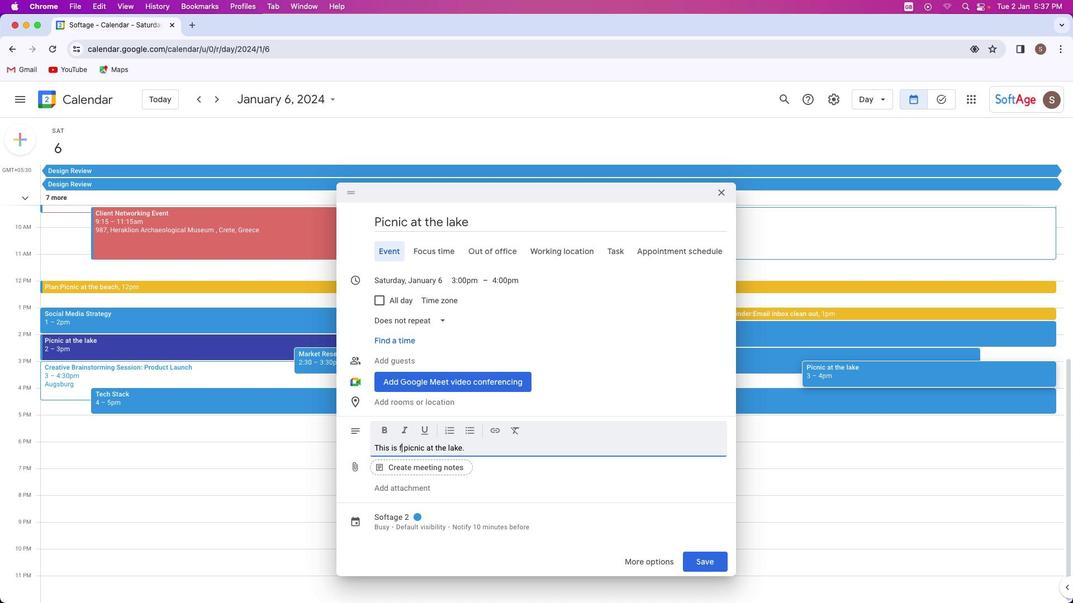 
Action: Mouse moved to (482, 449)
Screenshot: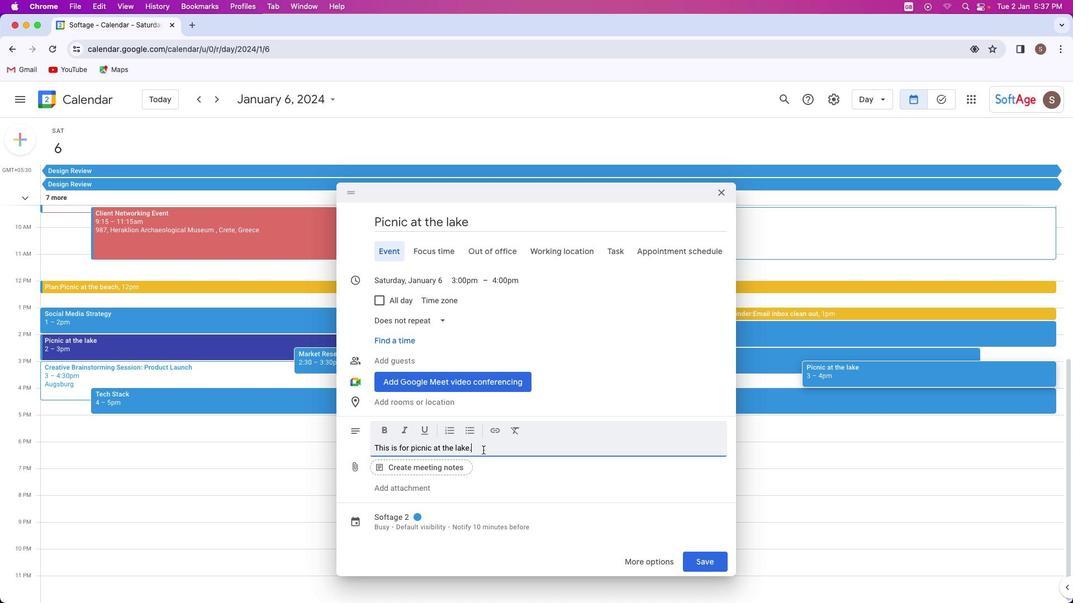 
Action: Mouse pressed left at (482, 449)
Screenshot: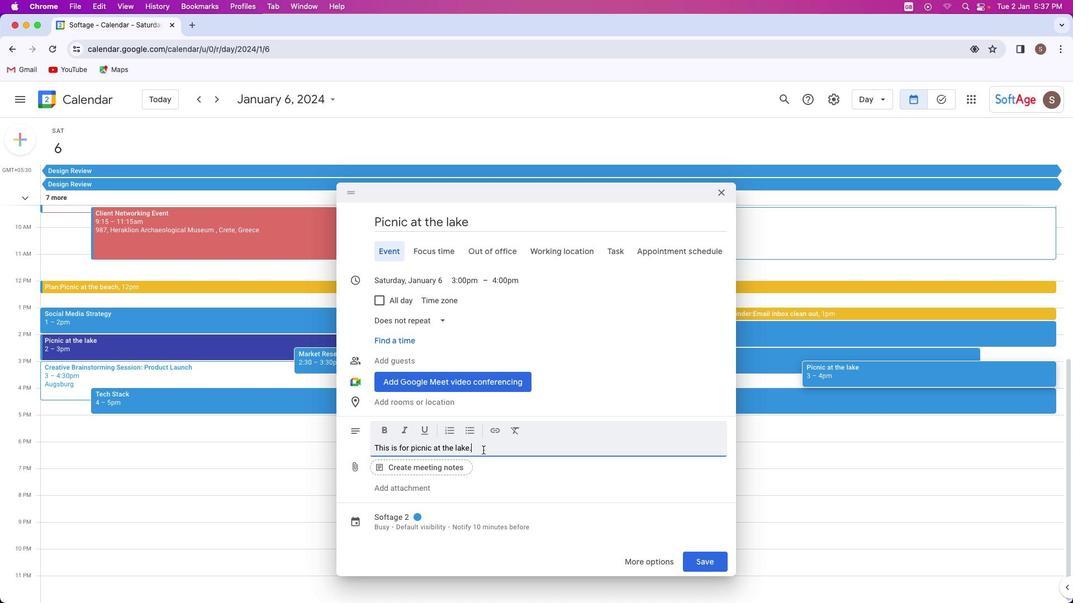 
Action: Mouse moved to (414, 516)
Screenshot: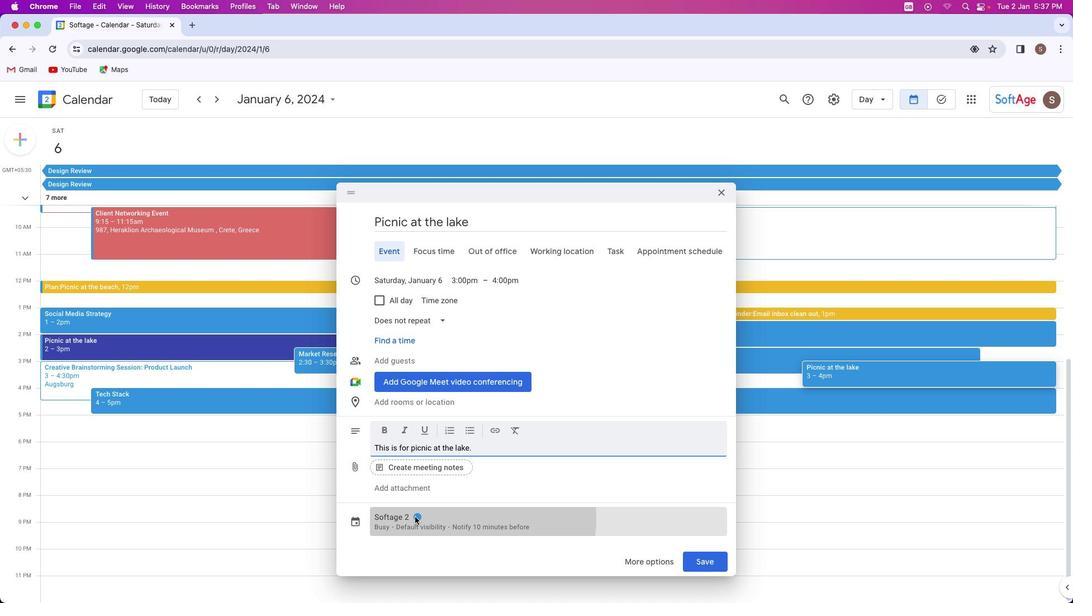 
Action: Mouse pressed left at (414, 516)
Screenshot: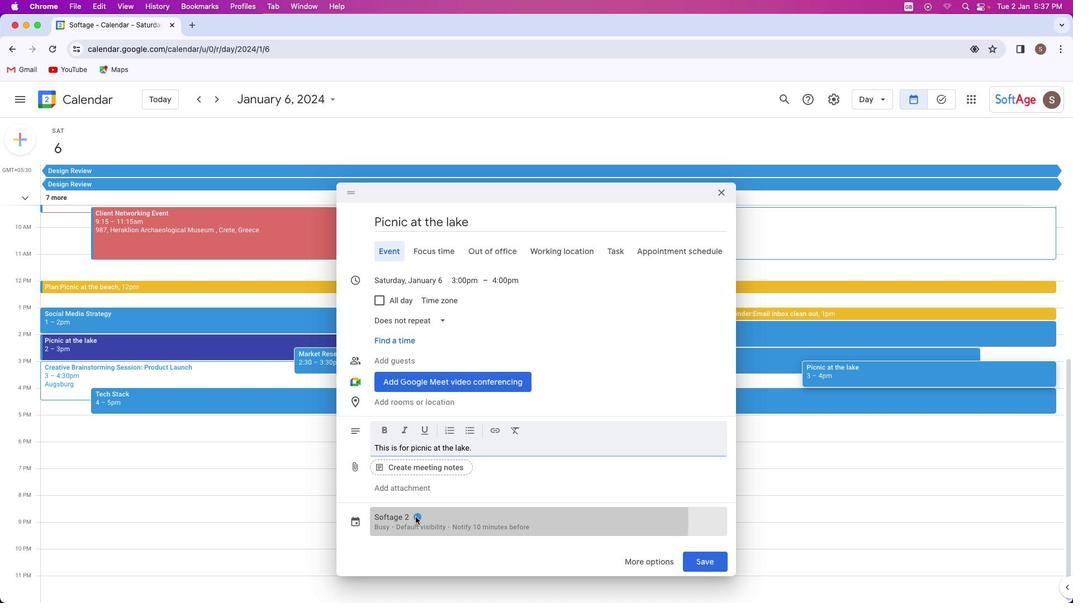 
Action: Mouse moved to (439, 436)
Screenshot: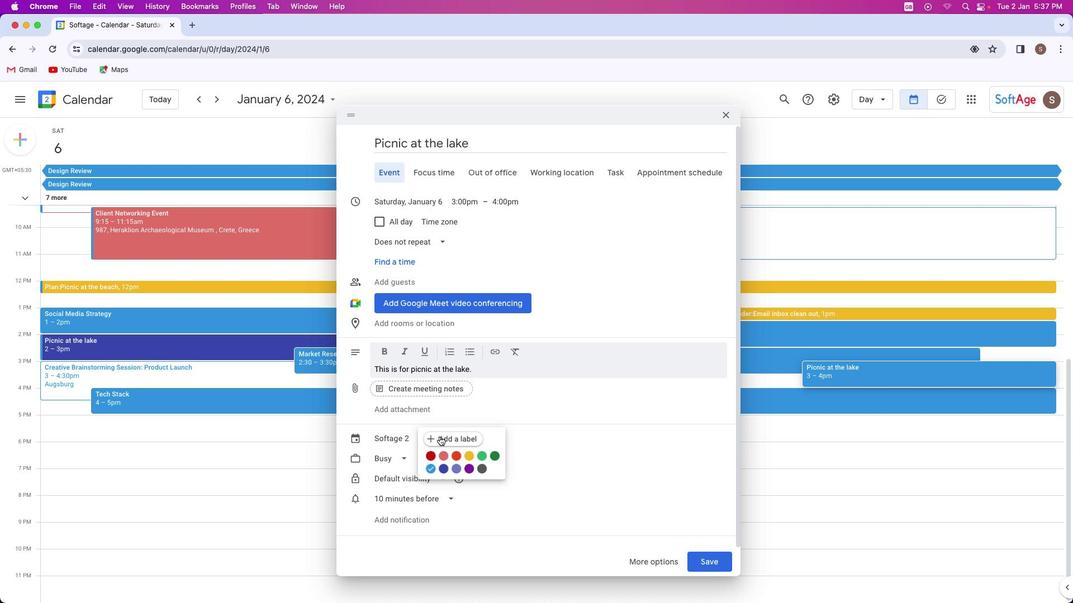 
Action: Mouse pressed left at (439, 436)
Screenshot: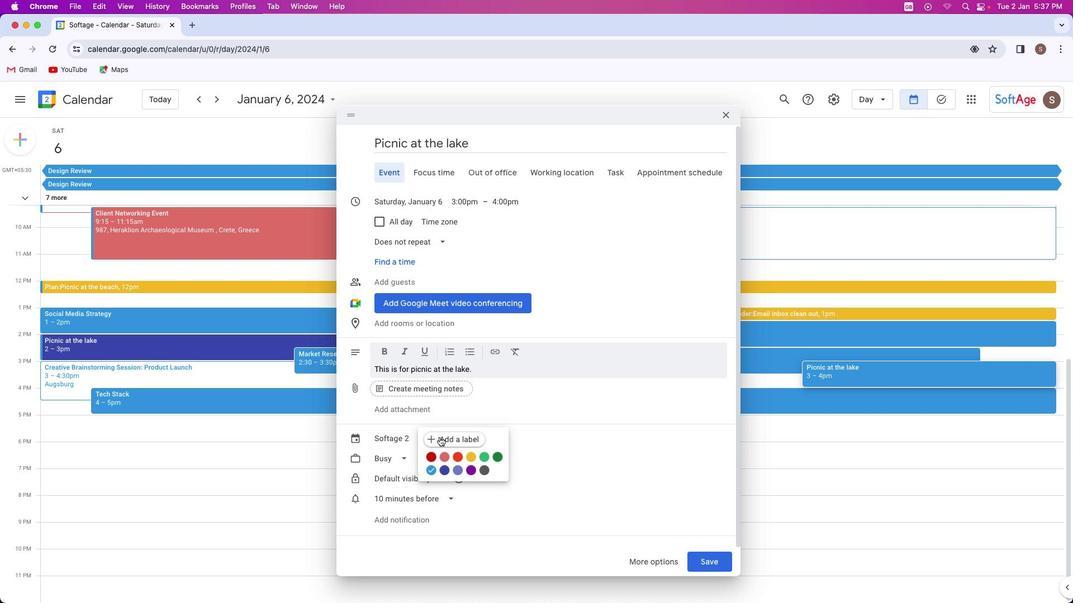 
Action: Mouse moved to (476, 471)
Screenshot: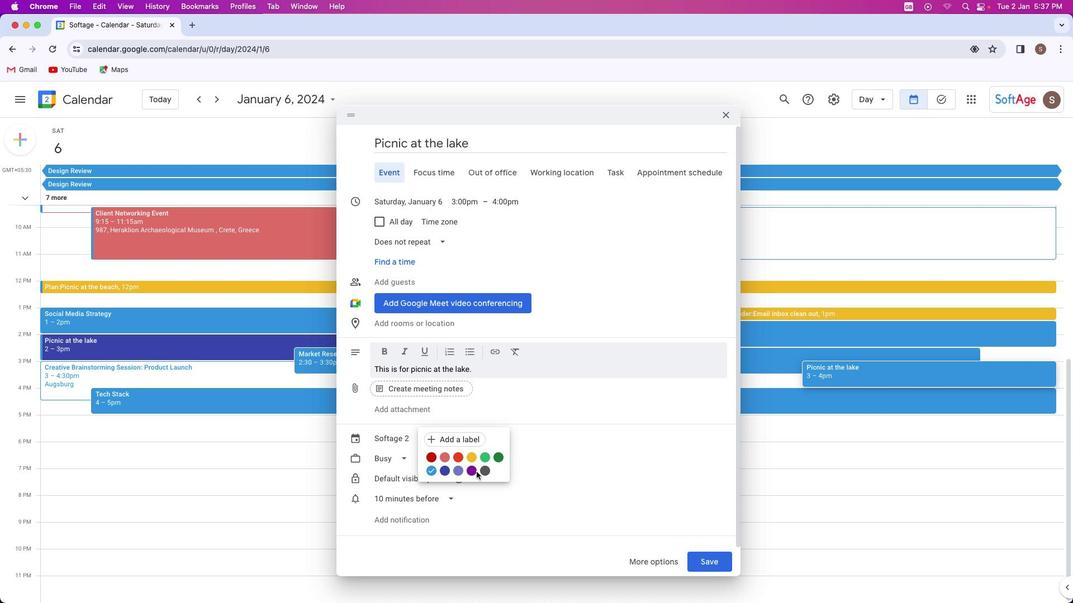
Action: Mouse pressed left at (476, 471)
Screenshot: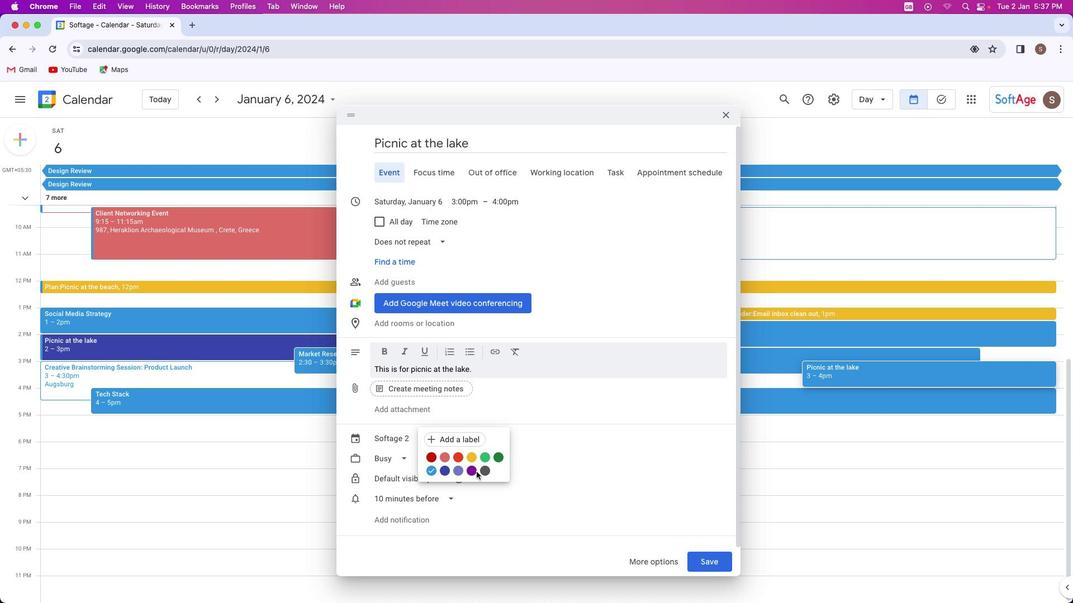 
Action: Mouse moved to (471, 470)
Screenshot: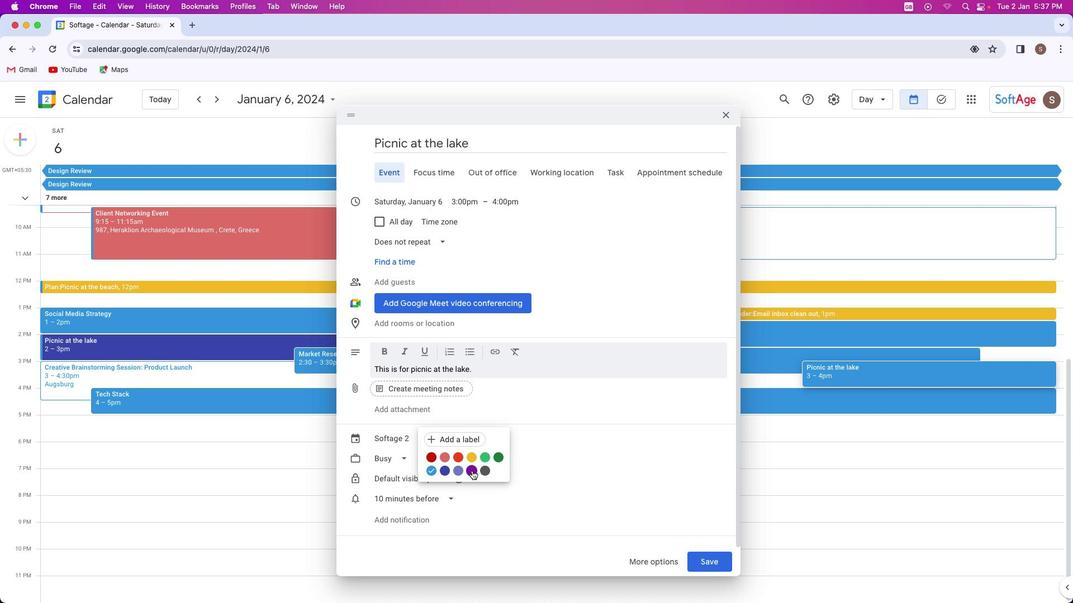 
Action: Mouse pressed left at (471, 470)
Screenshot: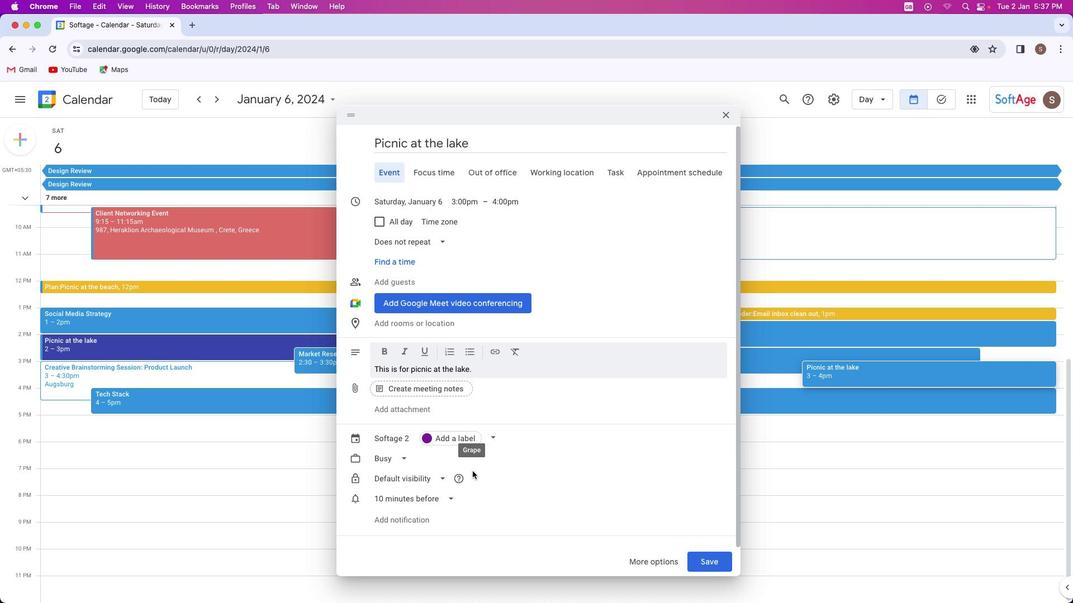 
Action: Mouse moved to (708, 564)
Screenshot: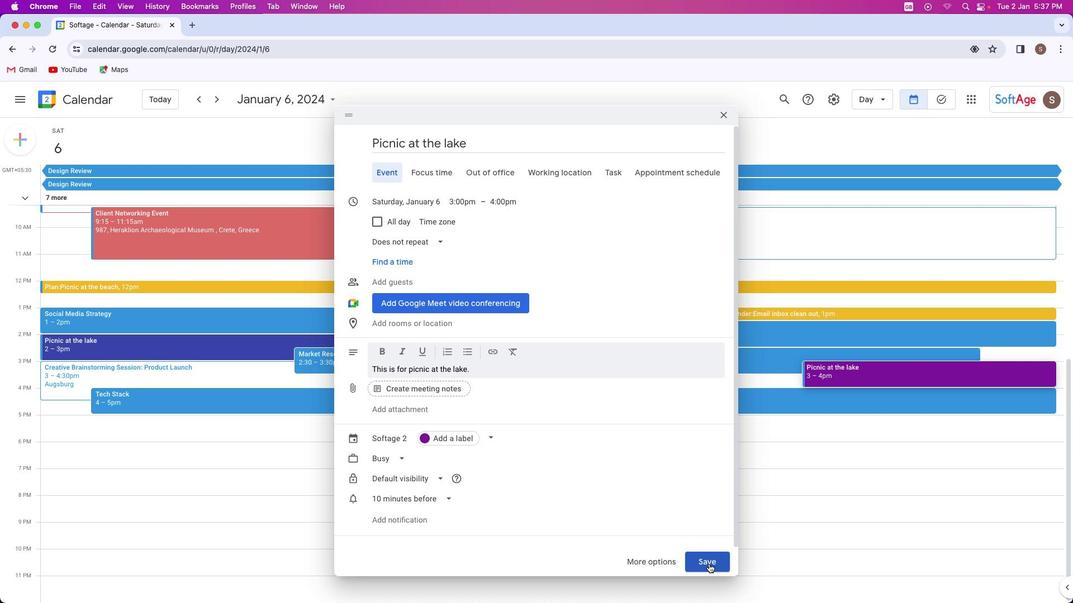 
Action: Mouse pressed left at (708, 564)
Screenshot: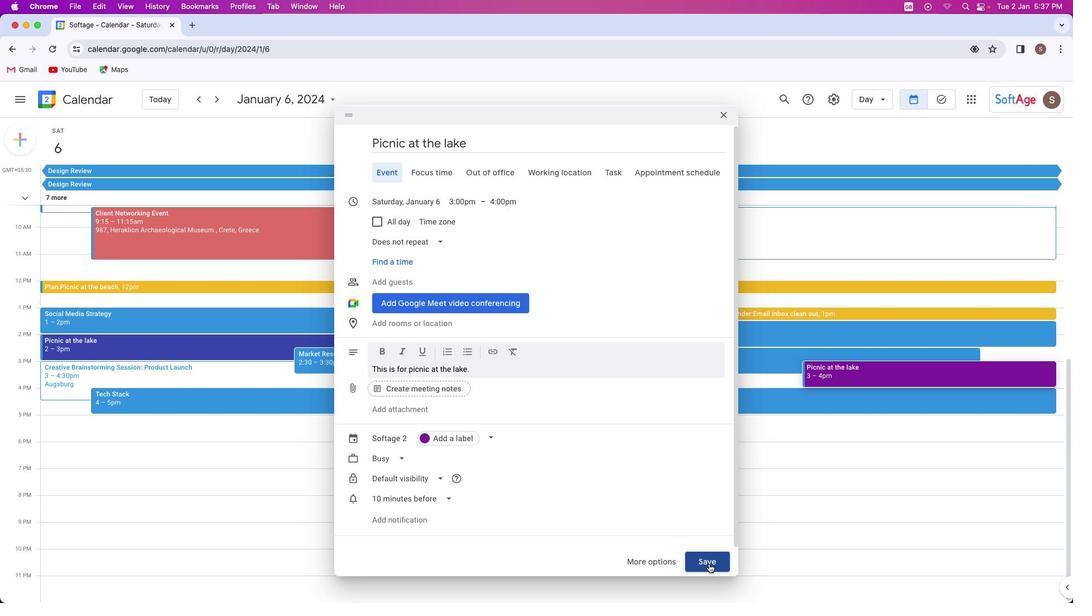 
Action: Mouse moved to (829, 376)
Screenshot: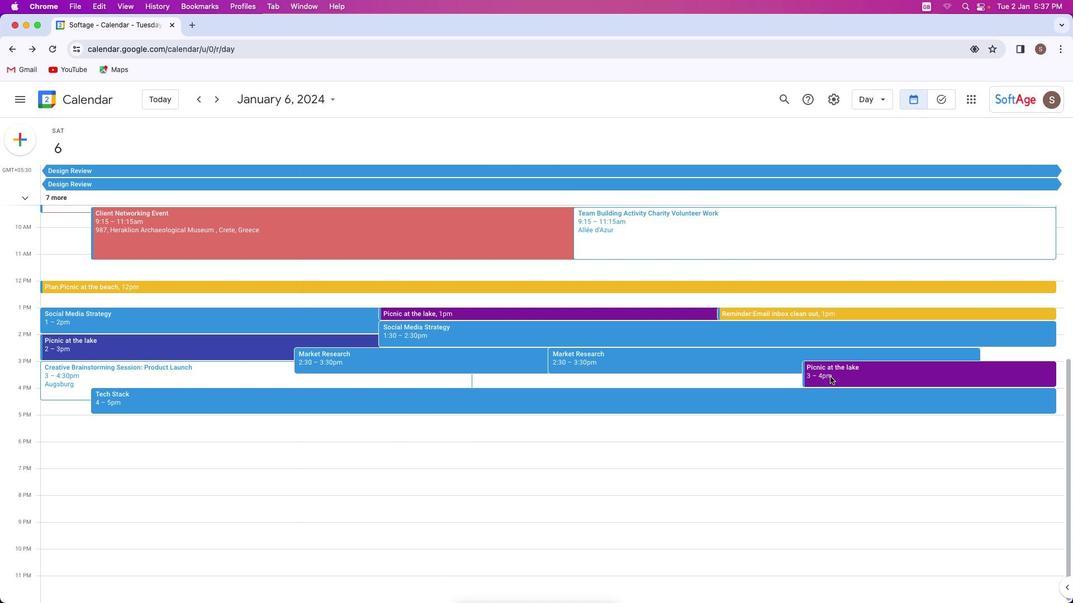
Action: Mouse pressed left at (829, 376)
Screenshot: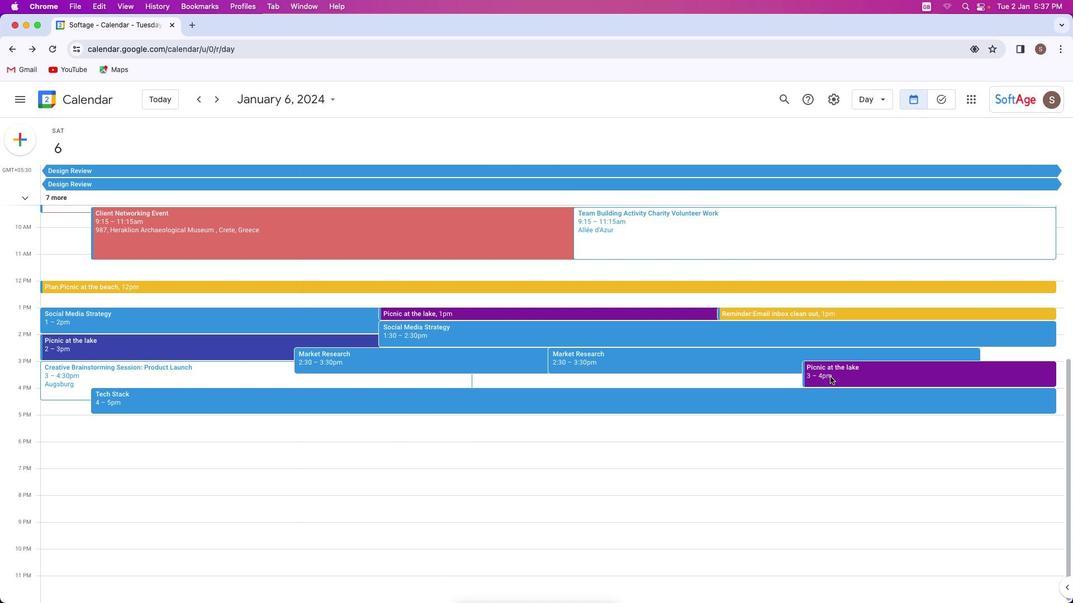 
Action: Mouse moved to (573, 341)
Screenshot: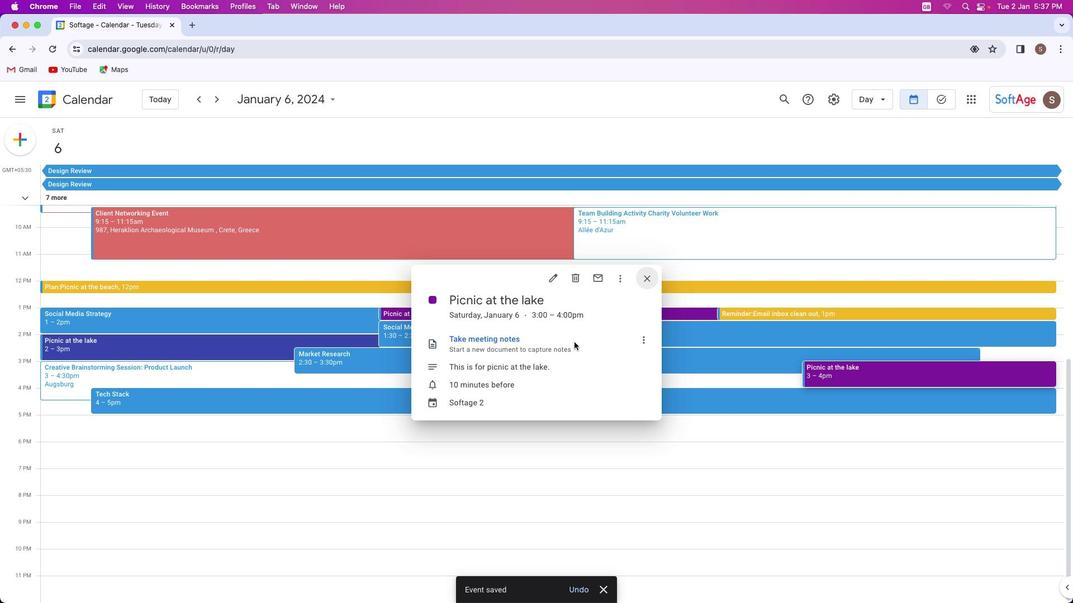 
